 Task: Find connections with filter location Siddipet with filter topic #Interviewingwith filter profile language Potuguese with filter current company Cyber Security Updates with filter school University of Mumbai with filter industry Sports Teams and Clubs with filter service category Life Coaching with filter keywords title Sales Associate
Action: Mouse pressed left at (518, 68)
Screenshot: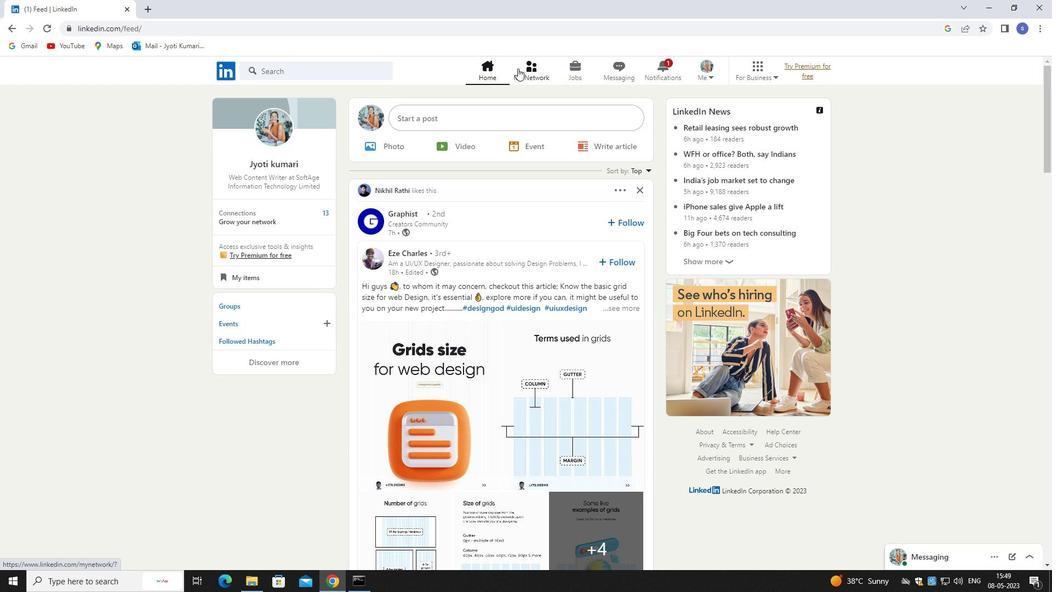 
Action: Mouse pressed left at (518, 68)
Screenshot: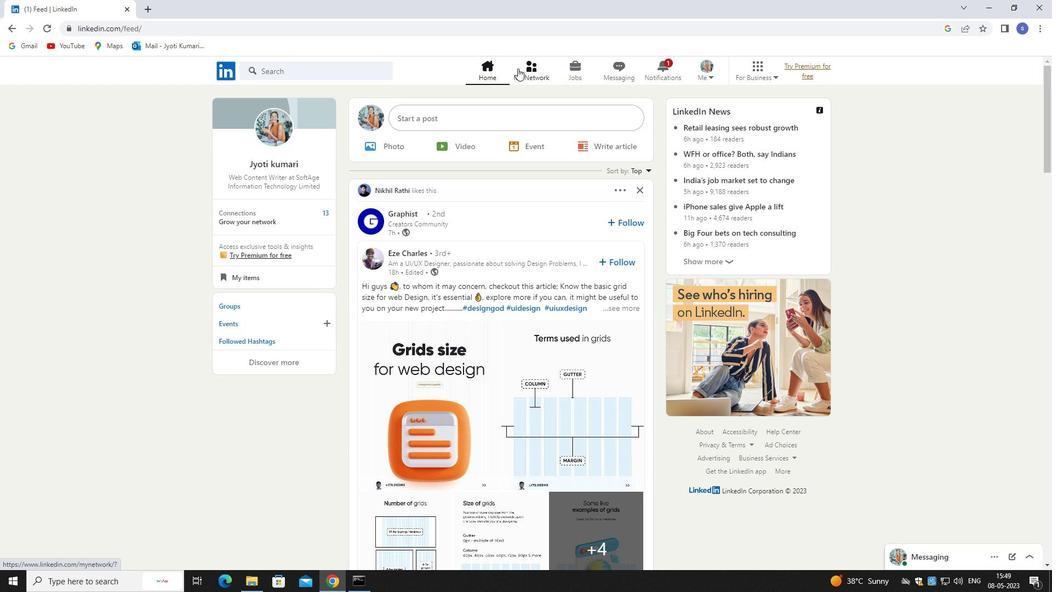 
Action: Mouse moved to (314, 135)
Screenshot: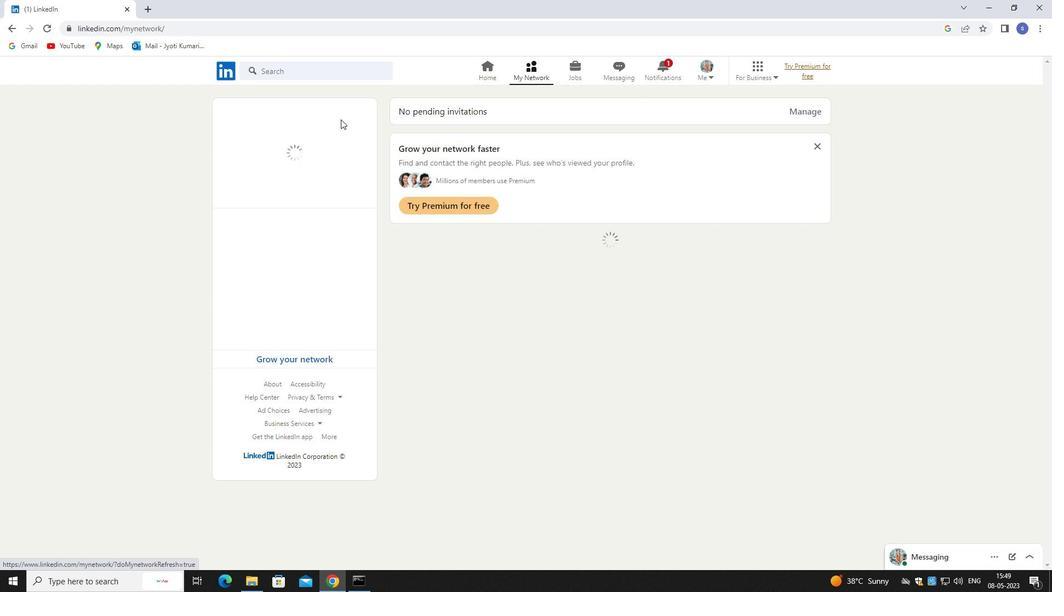 
Action: Mouse pressed left at (314, 135)
Screenshot: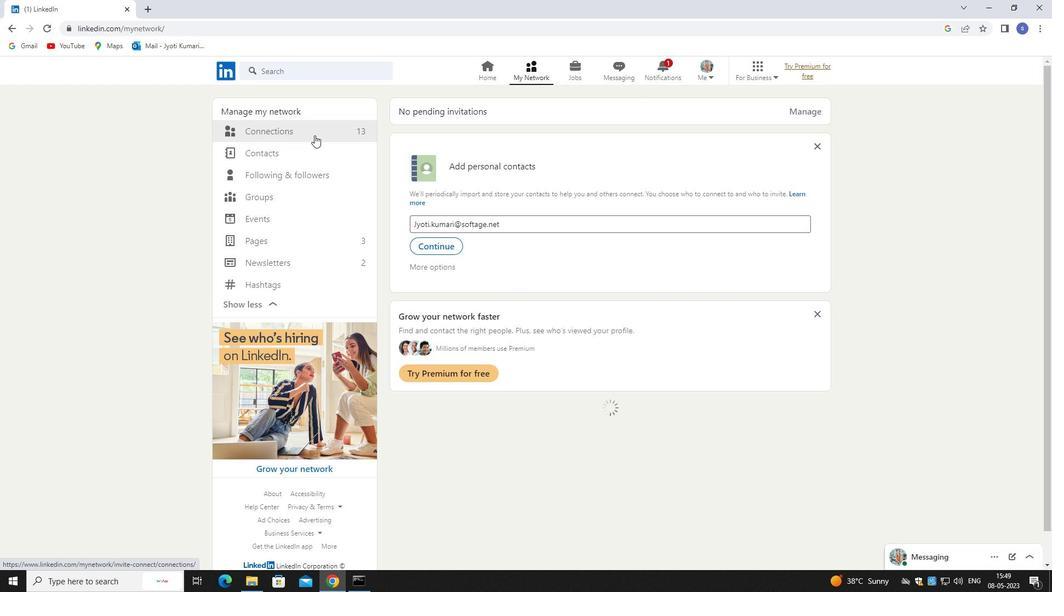 
Action: Mouse pressed left at (314, 135)
Screenshot: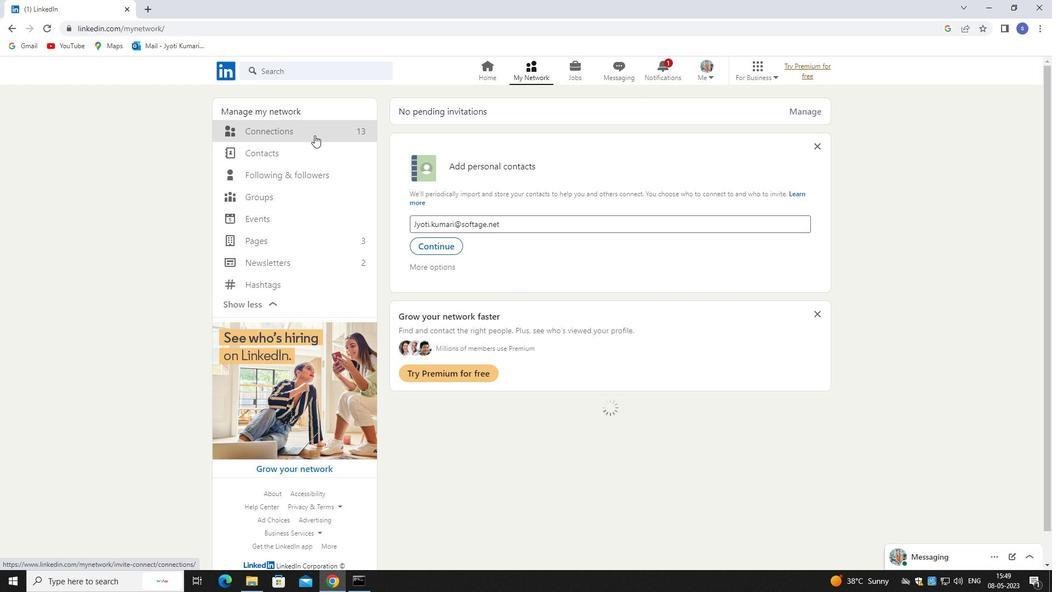
Action: Mouse moved to (596, 128)
Screenshot: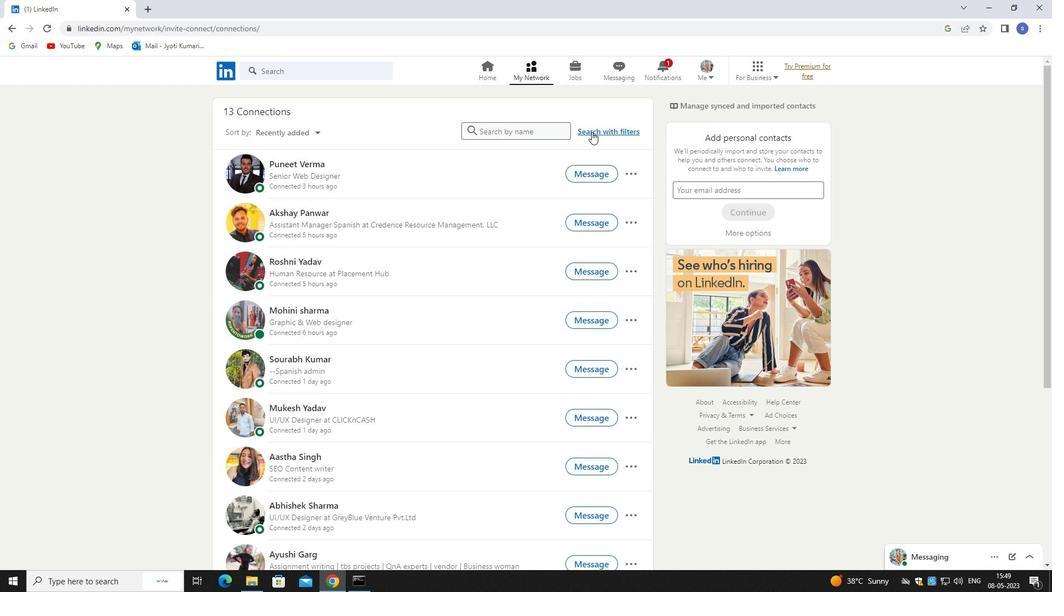 
Action: Mouse pressed left at (596, 128)
Screenshot: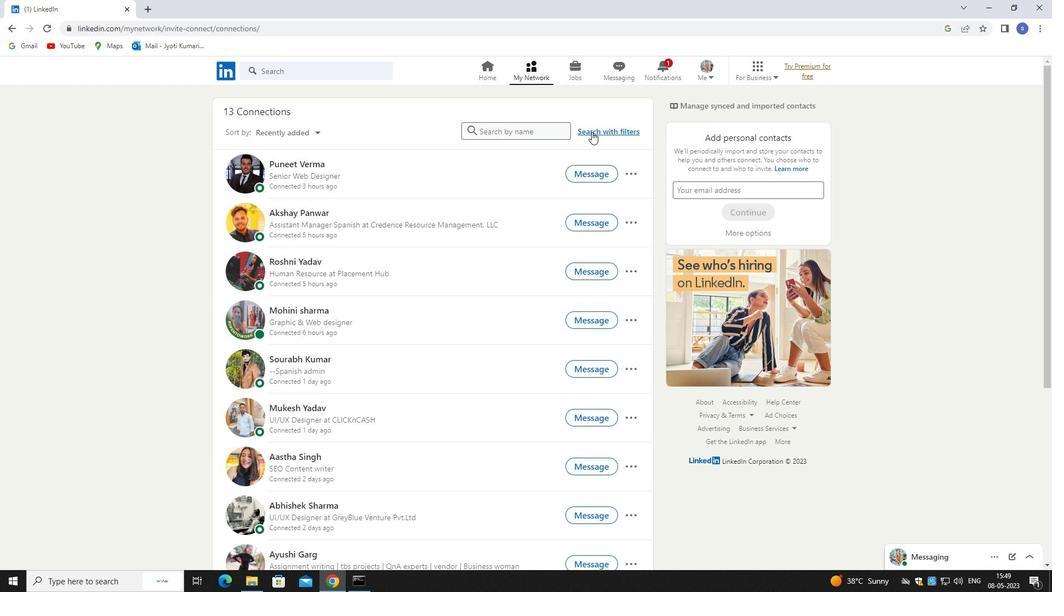 
Action: Mouse moved to (569, 99)
Screenshot: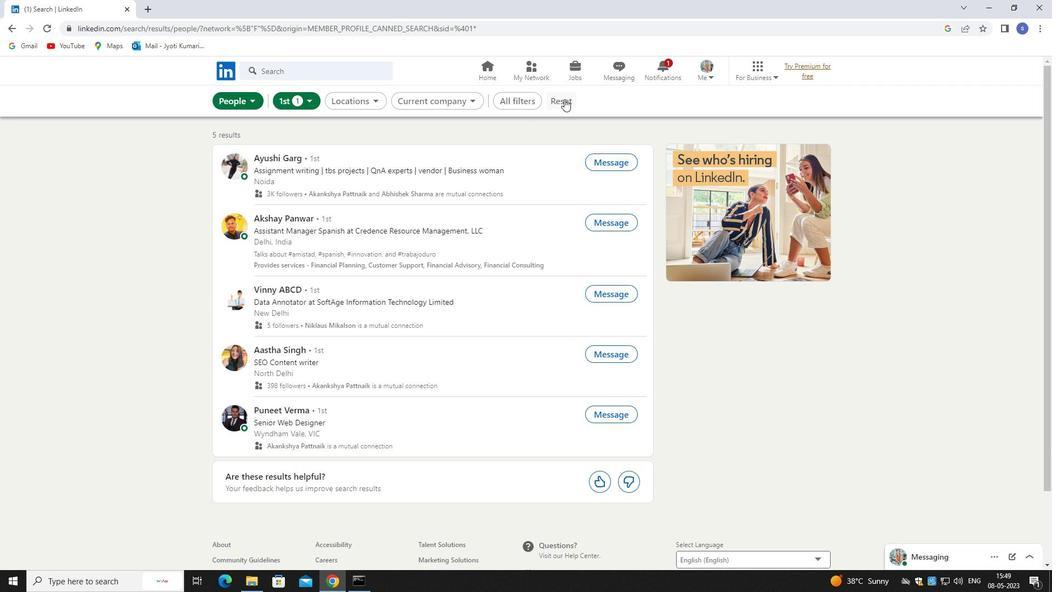 
Action: Mouse pressed left at (569, 99)
Screenshot: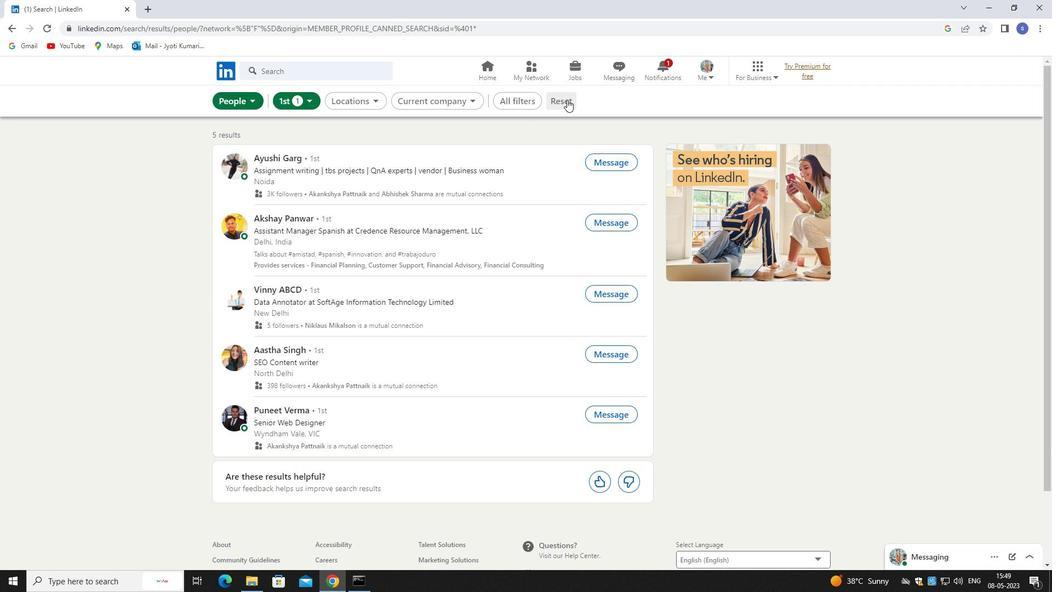 
Action: Mouse moved to (542, 98)
Screenshot: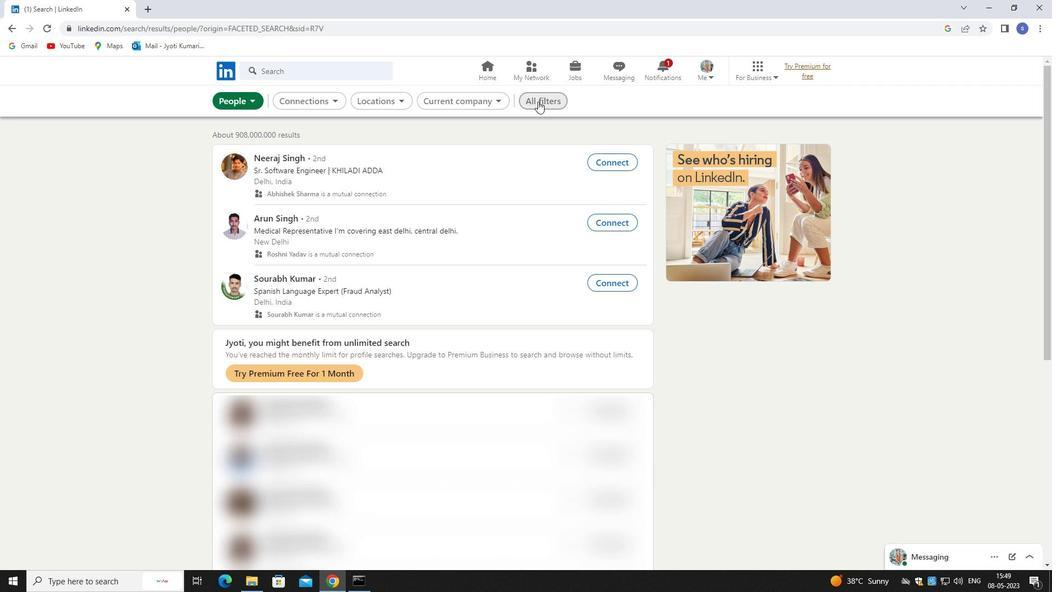 
Action: Mouse pressed left at (542, 98)
Screenshot: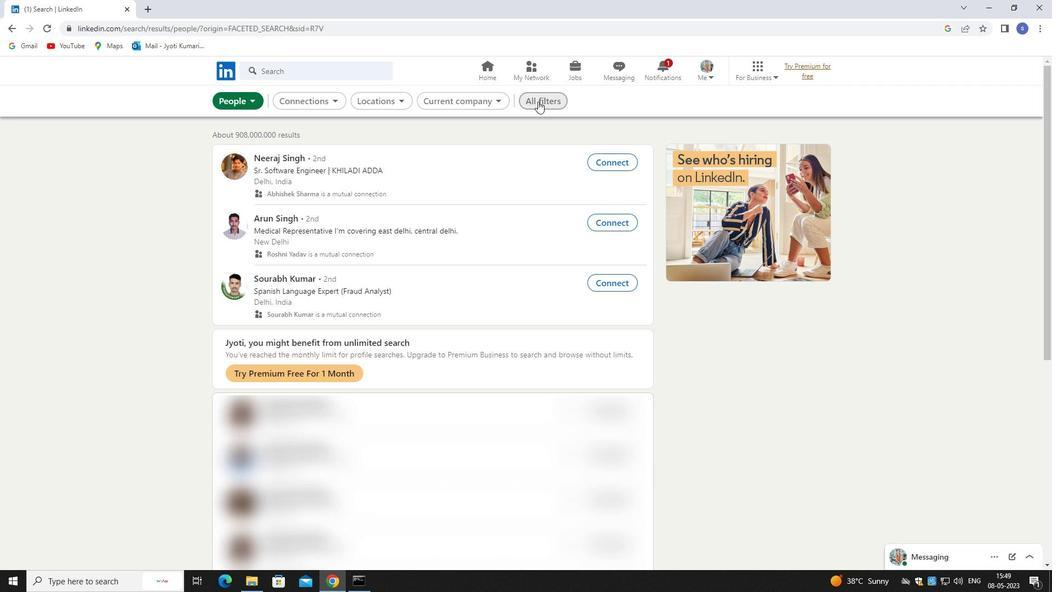 
Action: Mouse moved to (914, 430)
Screenshot: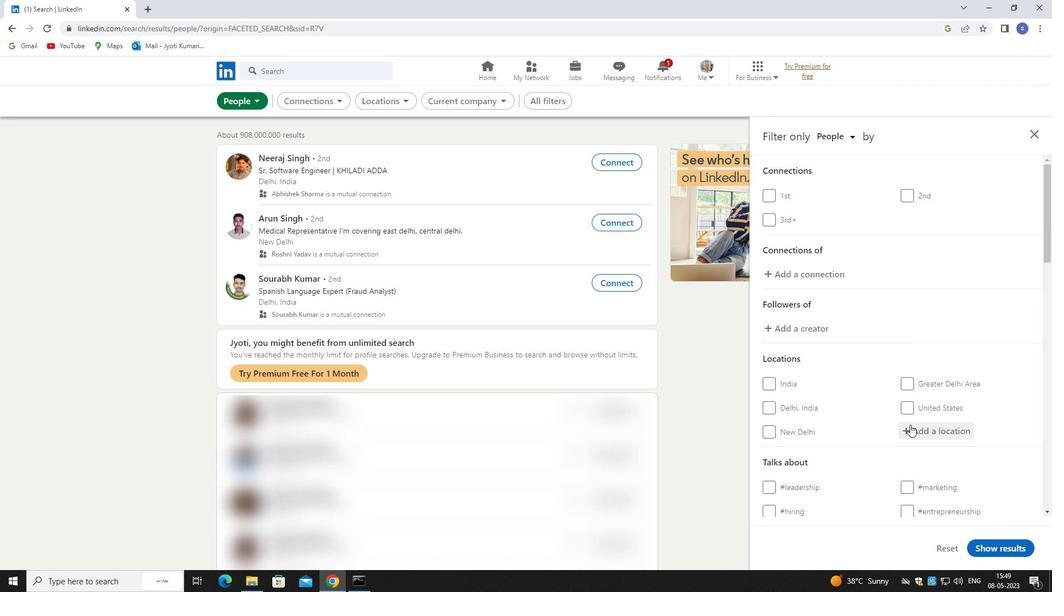 
Action: Mouse pressed left at (914, 430)
Screenshot: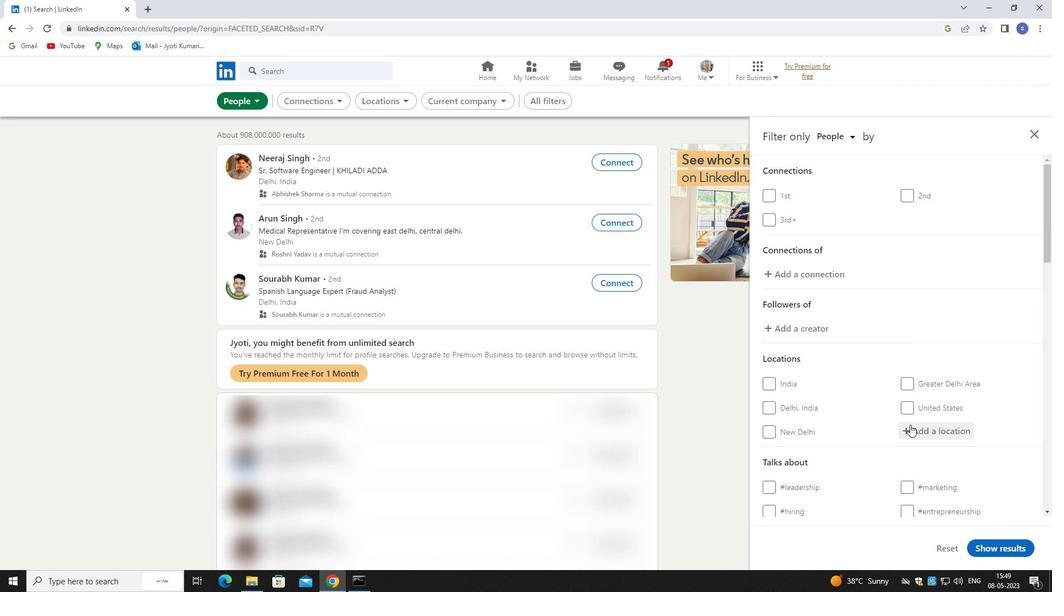 
Action: Mouse moved to (907, 436)
Screenshot: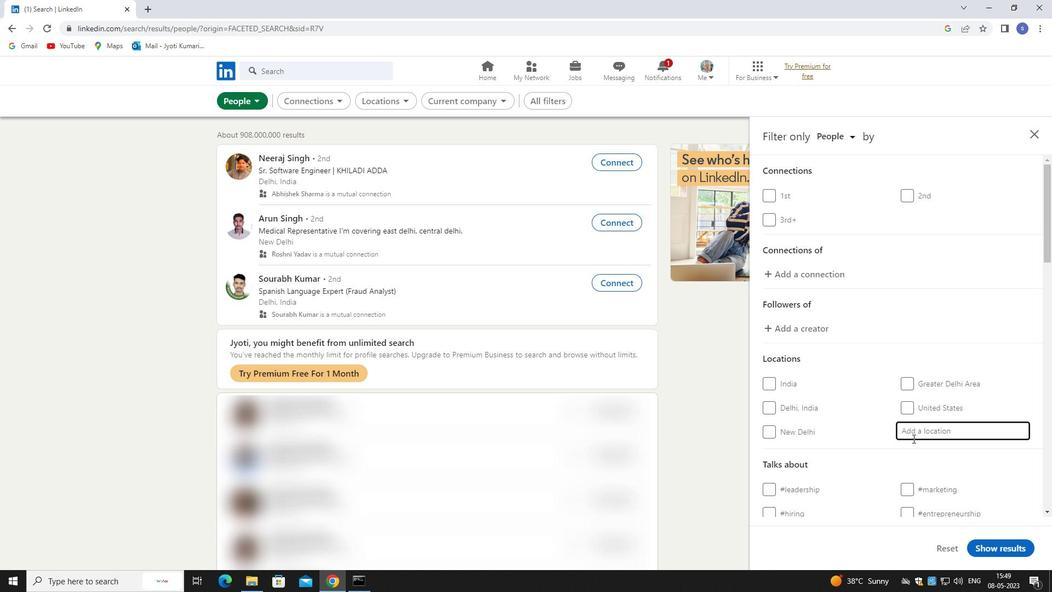 
Action: Key pressed siddi
Screenshot: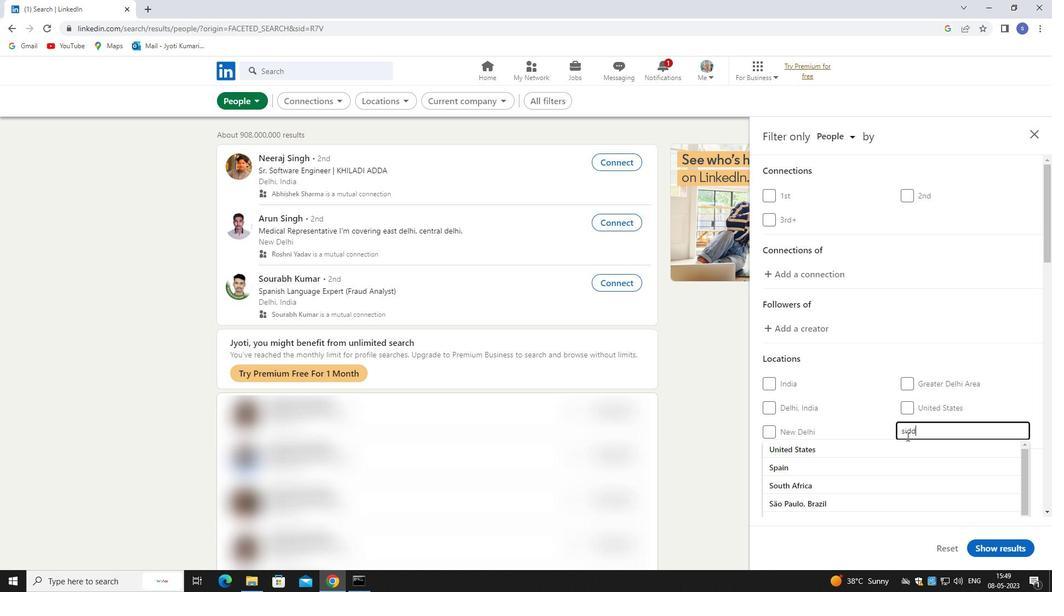 
Action: Mouse moved to (904, 455)
Screenshot: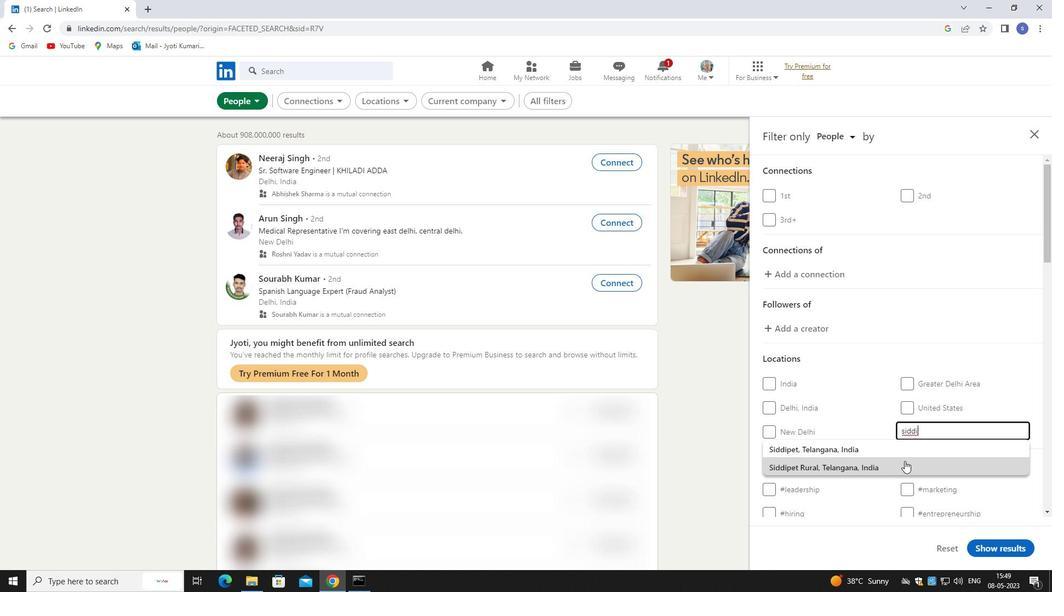 
Action: Mouse pressed left at (904, 455)
Screenshot: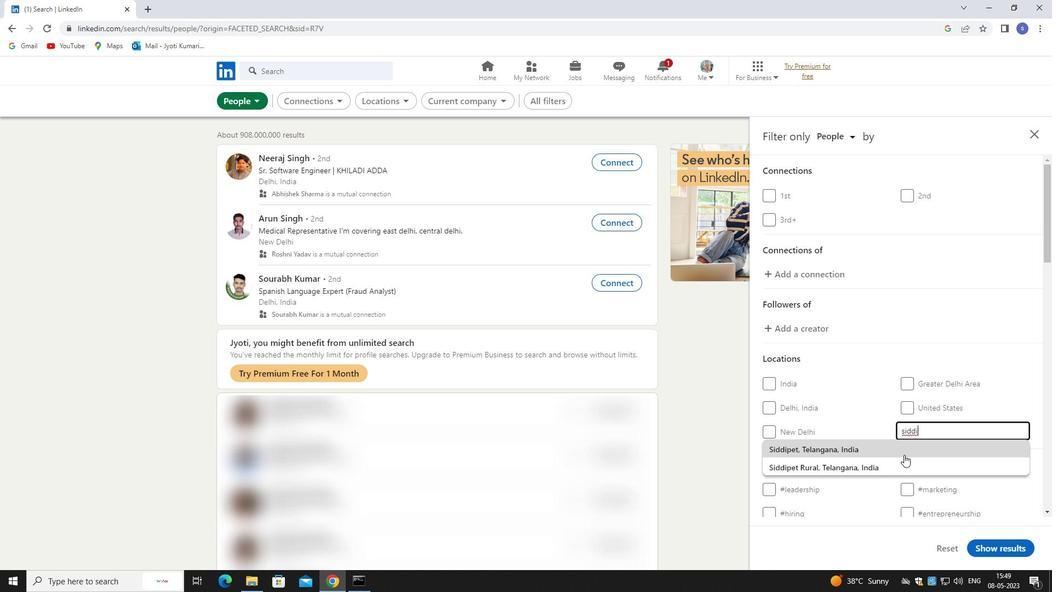 
Action: Mouse moved to (888, 485)
Screenshot: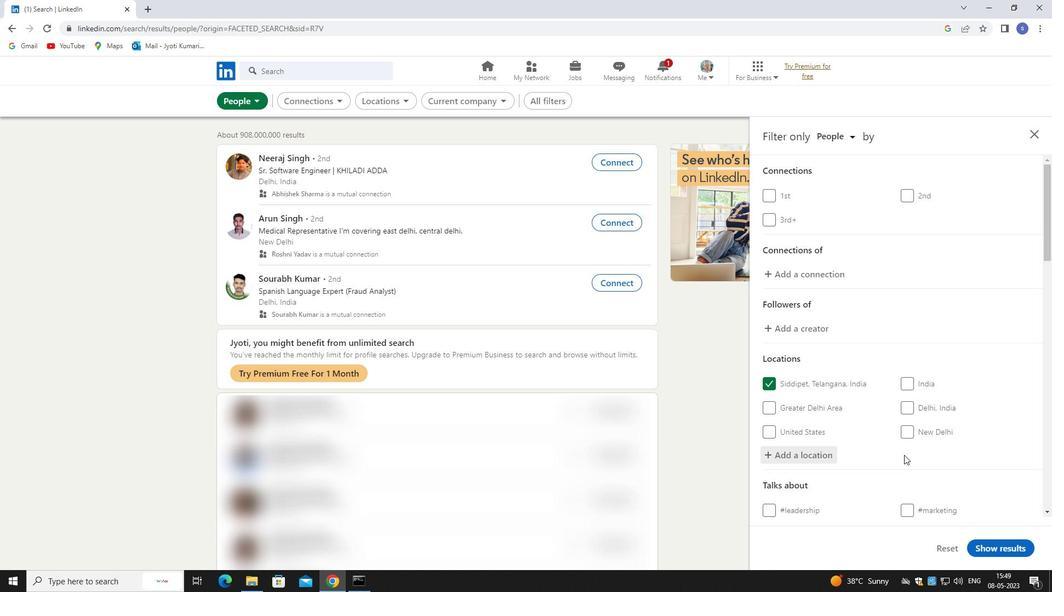 
Action: Mouse scrolled (888, 485) with delta (0, 0)
Screenshot: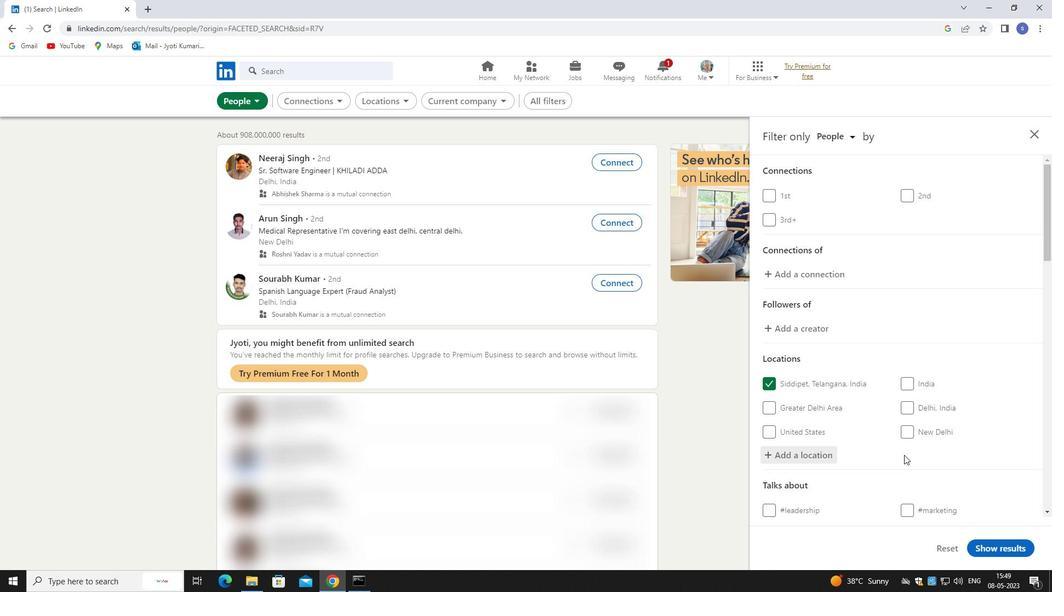 
Action: Mouse moved to (893, 496)
Screenshot: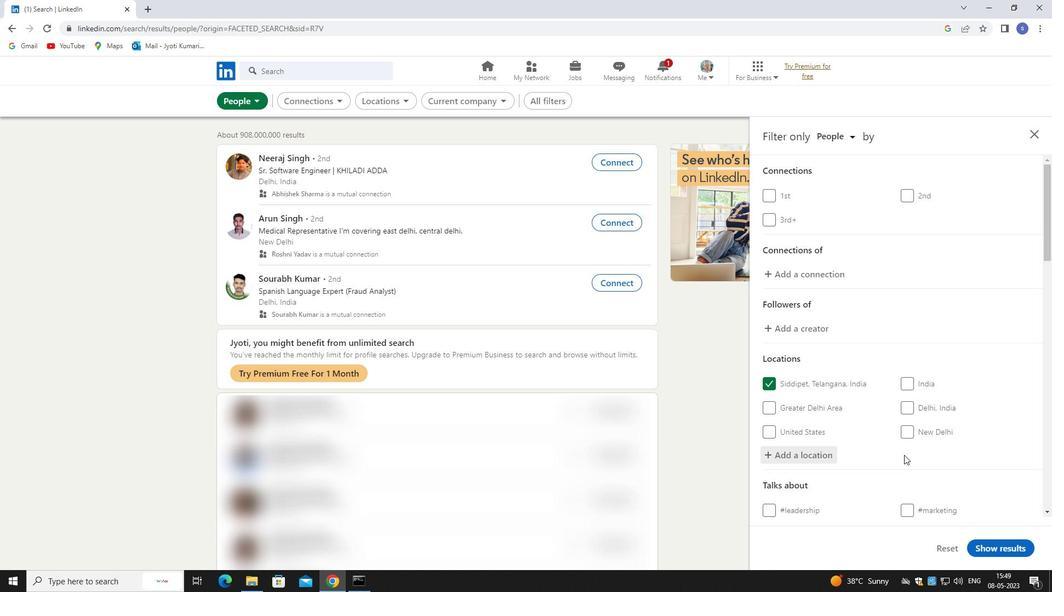 
Action: Mouse scrolled (893, 495) with delta (0, 0)
Screenshot: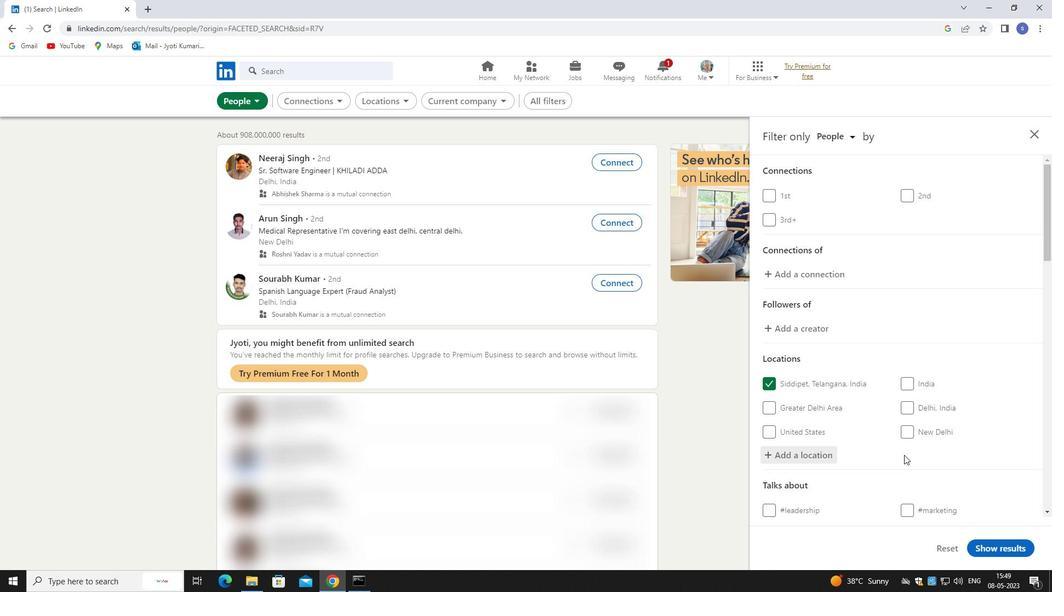 
Action: Mouse moved to (893, 502)
Screenshot: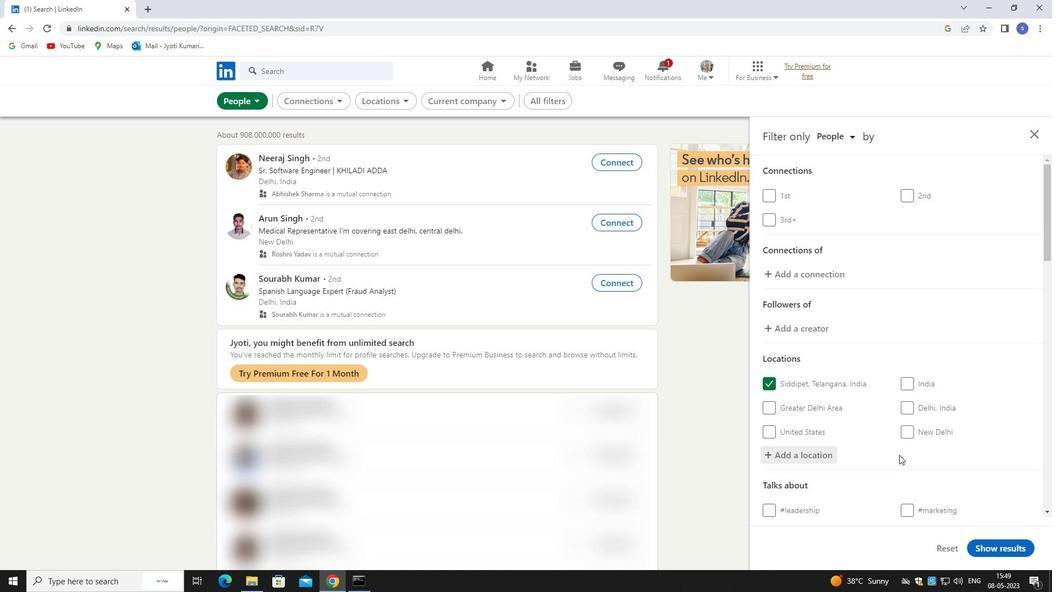 
Action: Mouse scrolled (893, 501) with delta (0, 0)
Screenshot: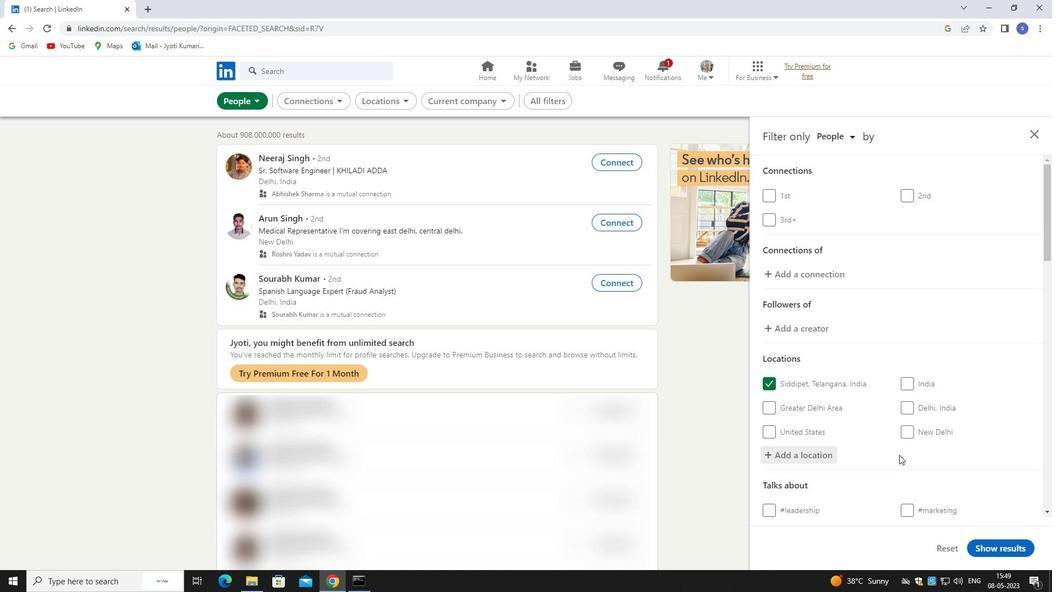 
Action: Mouse moved to (932, 394)
Screenshot: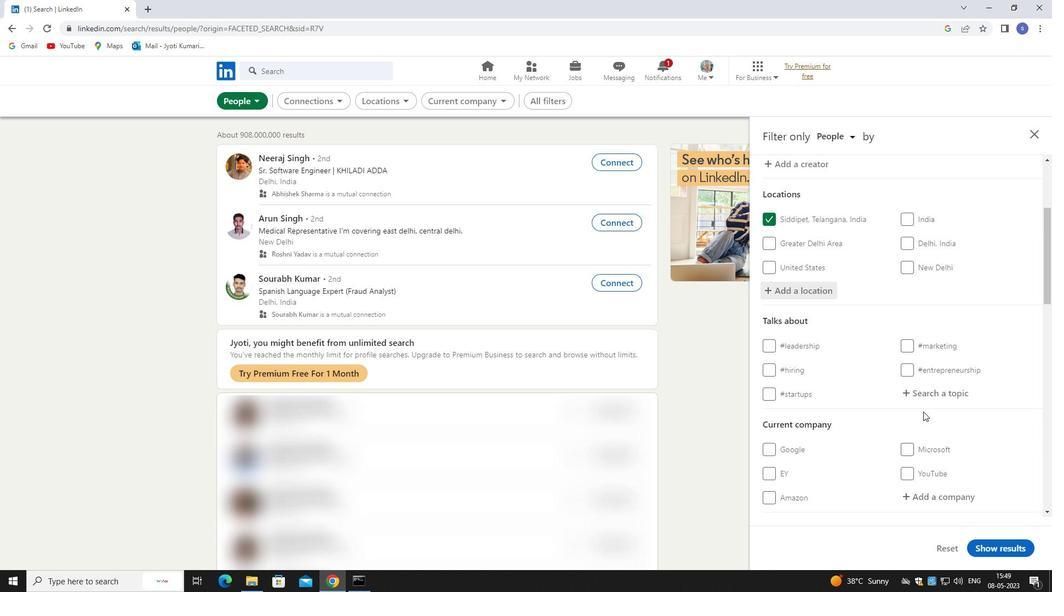 
Action: Mouse pressed left at (932, 394)
Screenshot: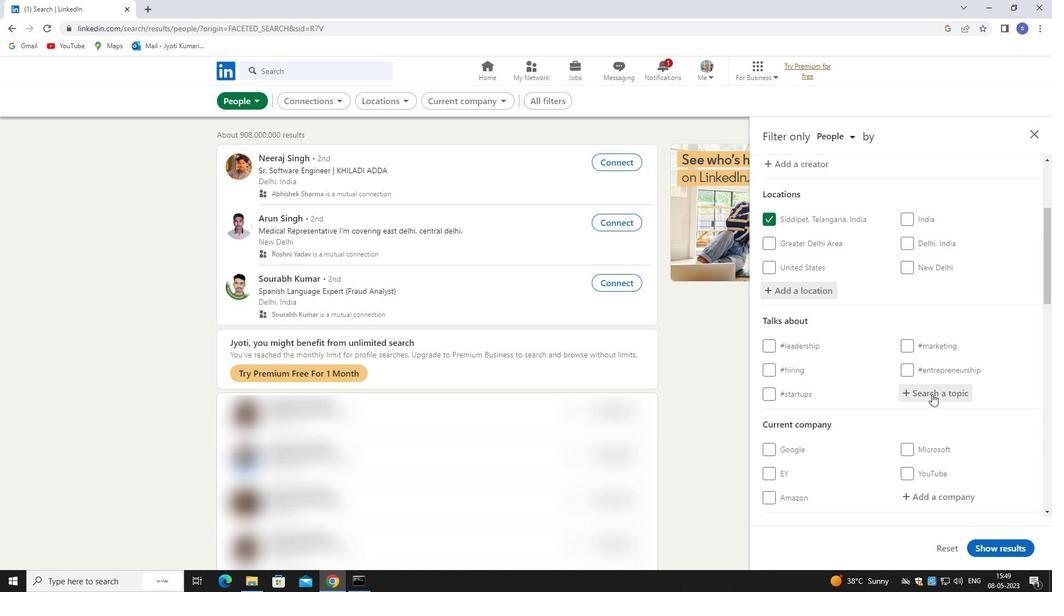 
Action: Mouse moved to (932, 393)
Screenshot: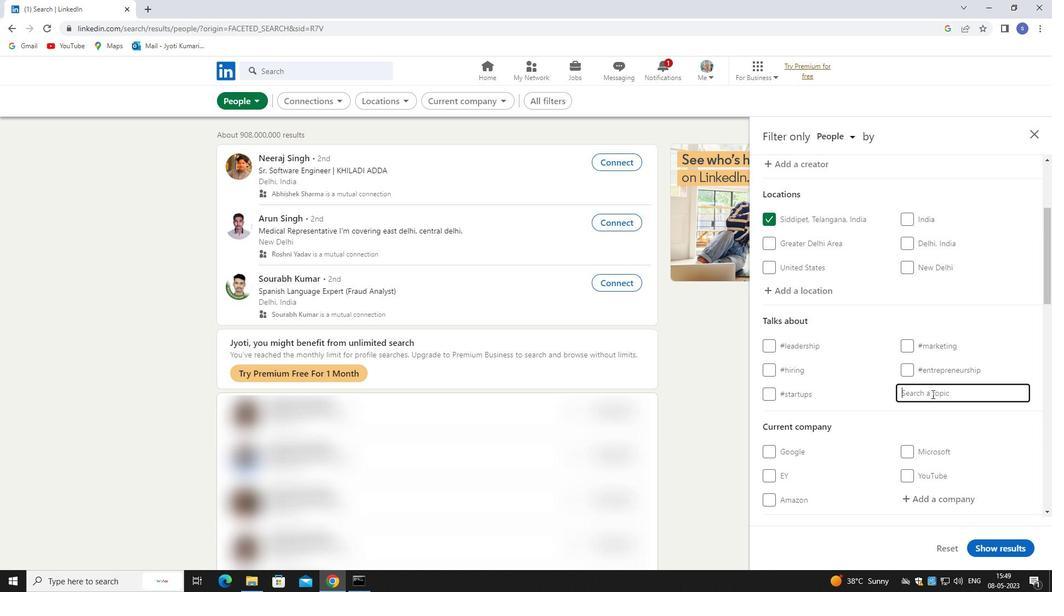 
Action: Key pressed intervie
Screenshot: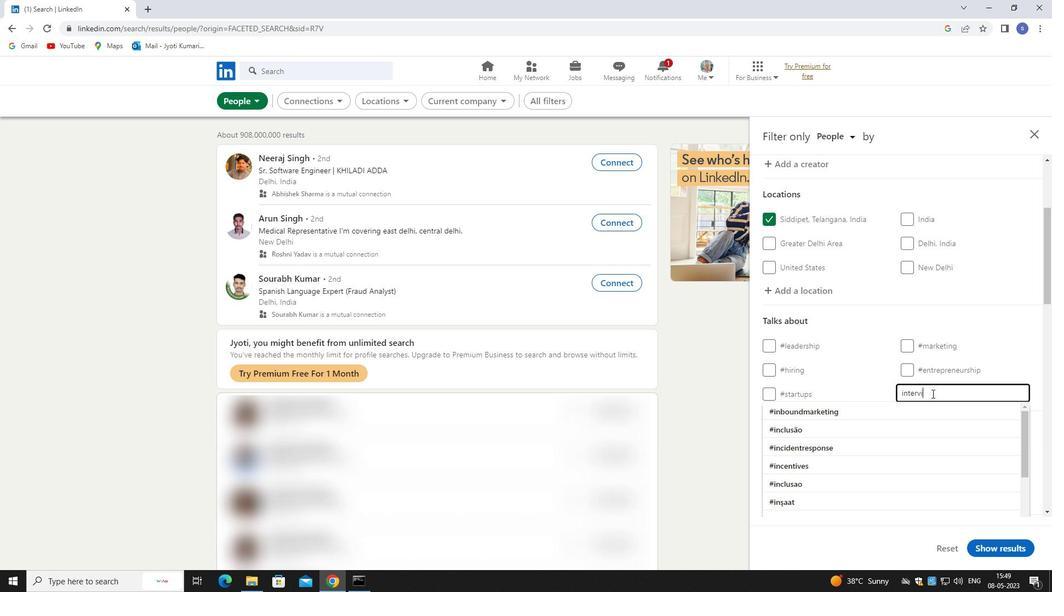 
Action: Mouse moved to (945, 412)
Screenshot: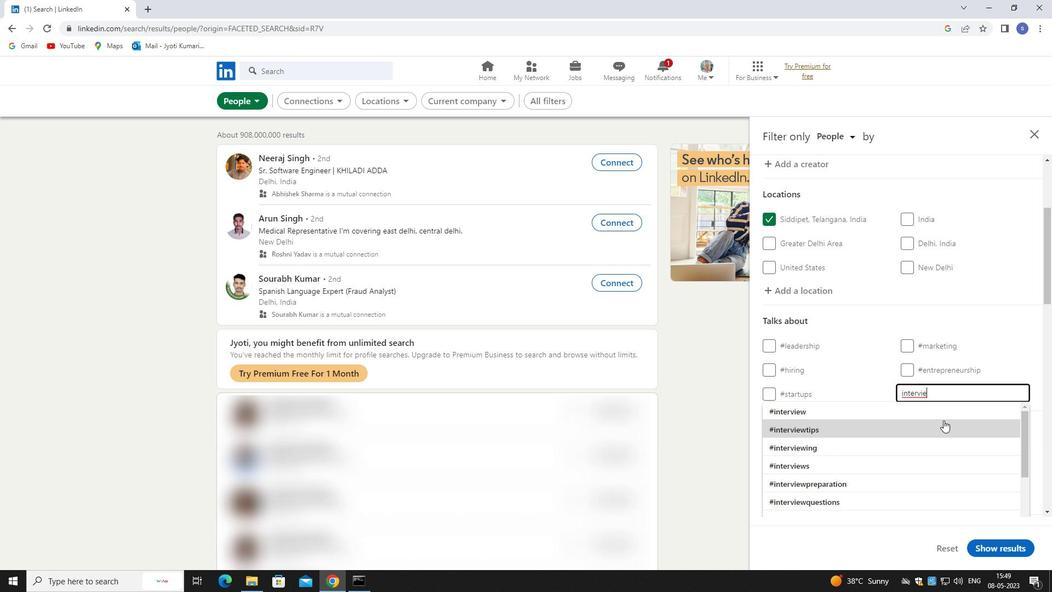 
Action: Mouse pressed left at (945, 412)
Screenshot: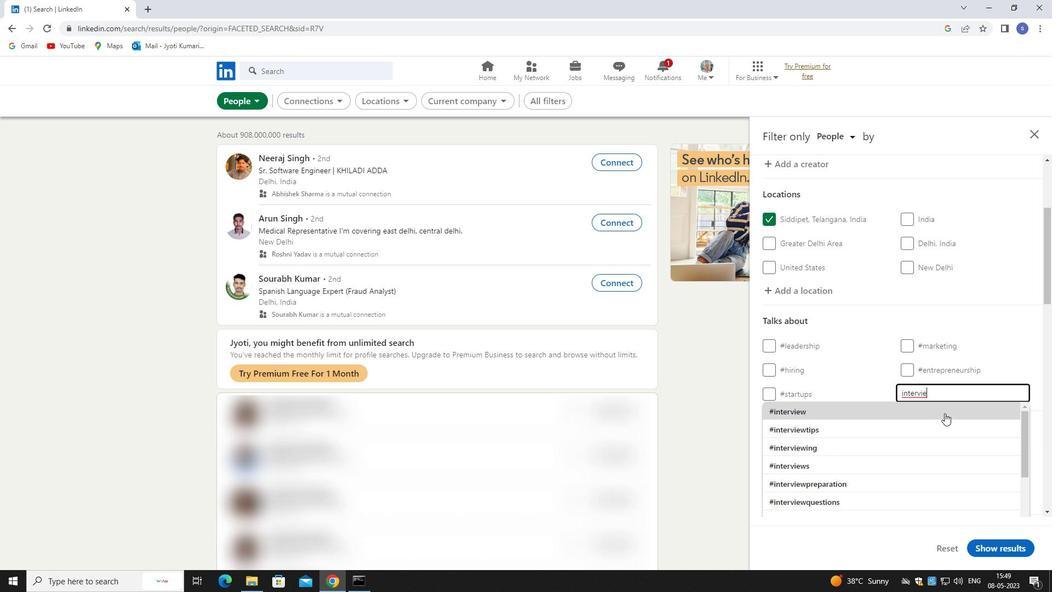 
Action: Mouse moved to (942, 411)
Screenshot: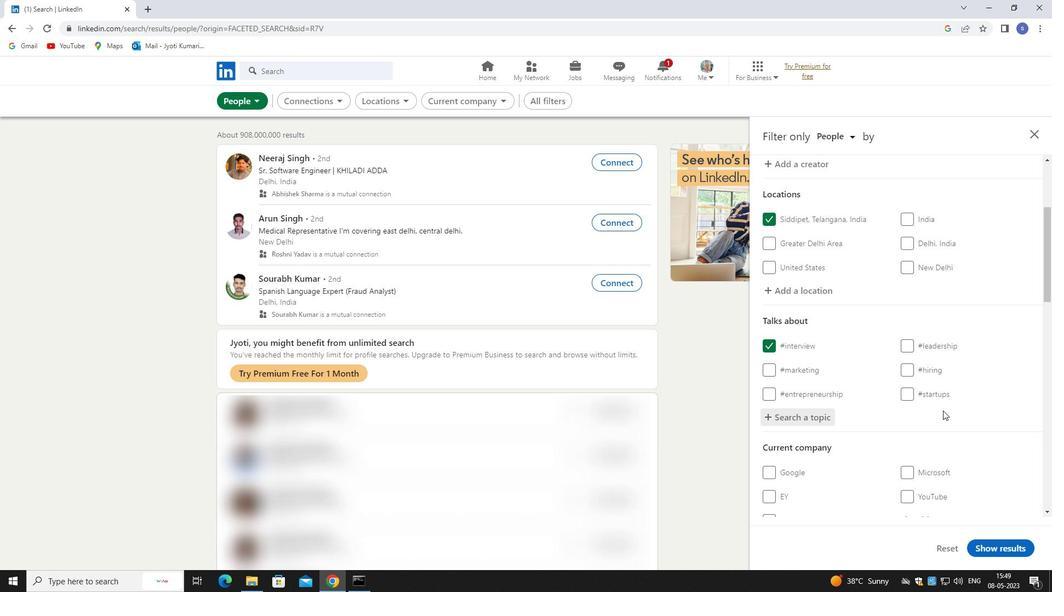 
Action: Mouse scrolled (942, 411) with delta (0, 0)
Screenshot: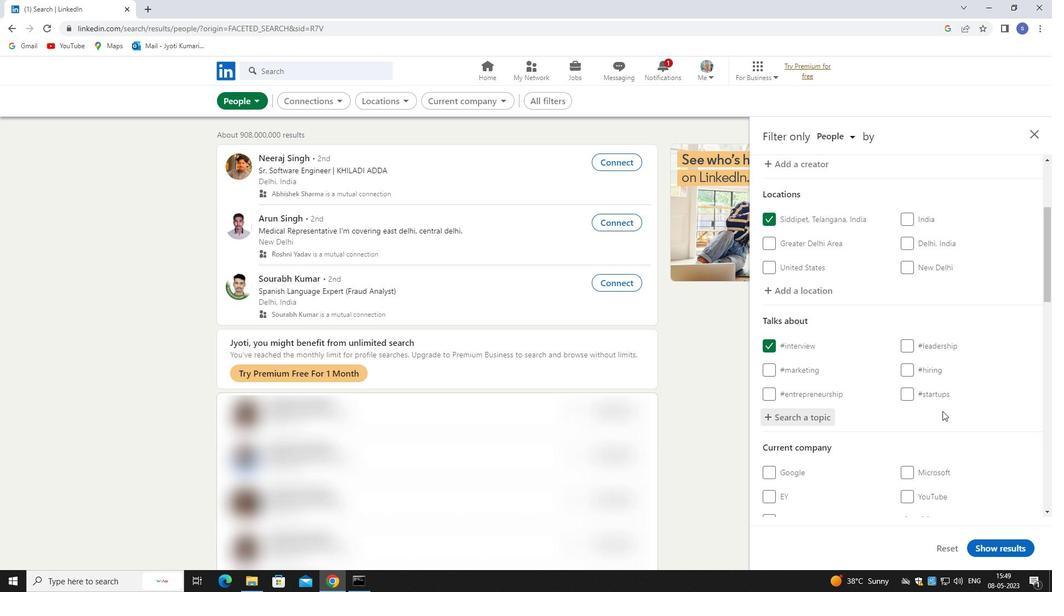 
Action: Mouse moved to (942, 413)
Screenshot: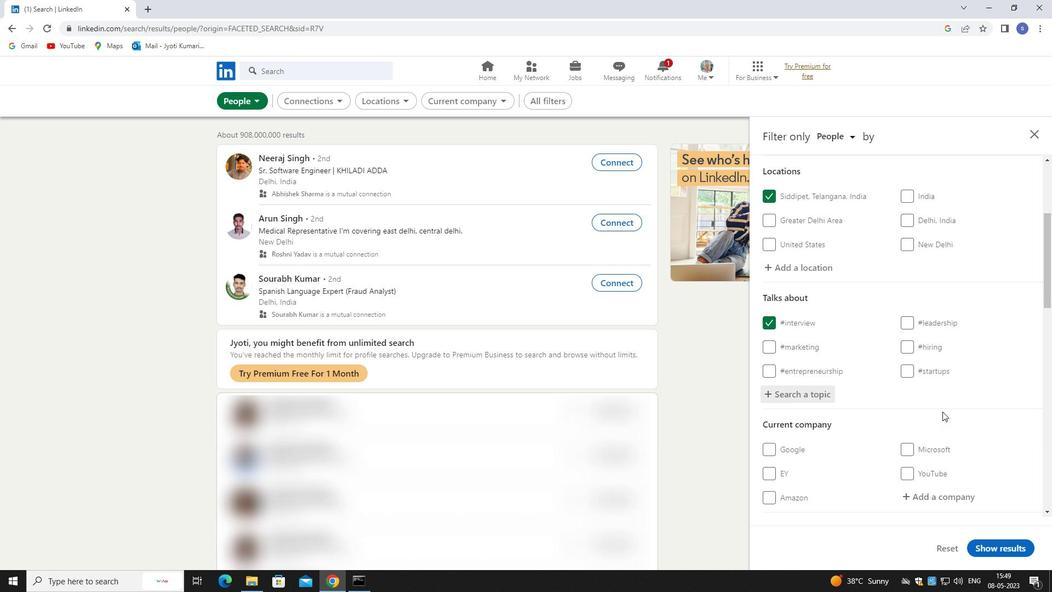 
Action: Mouse scrolled (942, 413) with delta (0, 0)
Screenshot: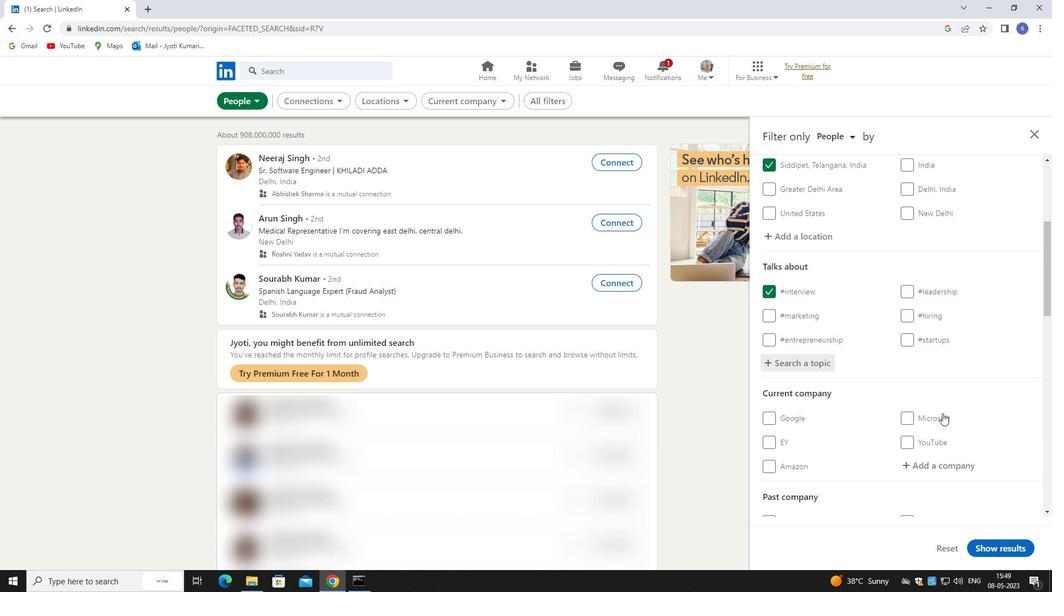 
Action: Mouse moved to (942, 413)
Screenshot: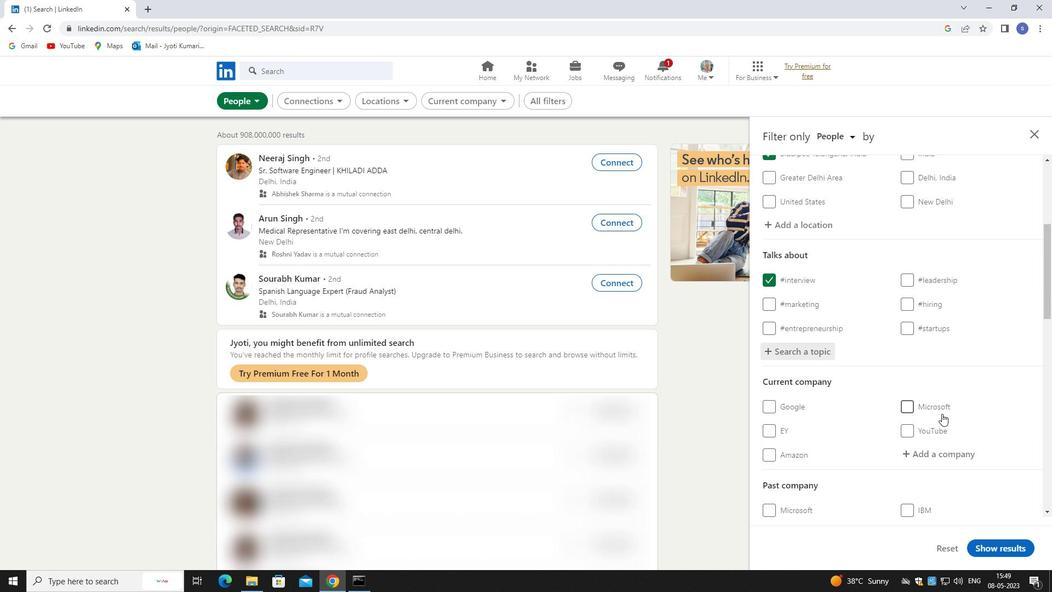 
Action: Mouse scrolled (942, 413) with delta (0, 0)
Screenshot: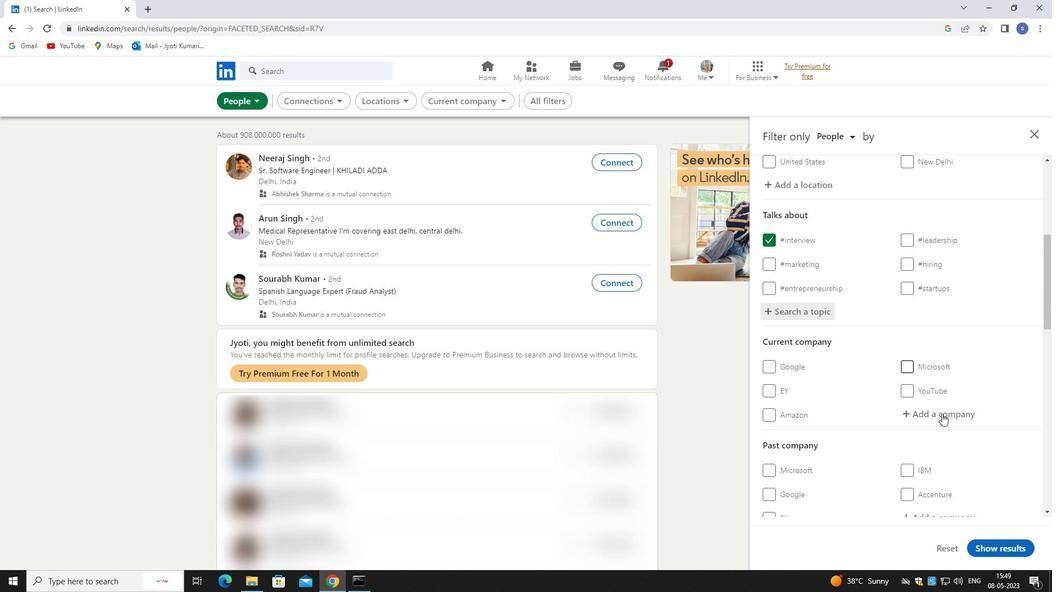 
Action: Mouse moved to (944, 360)
Screenshot: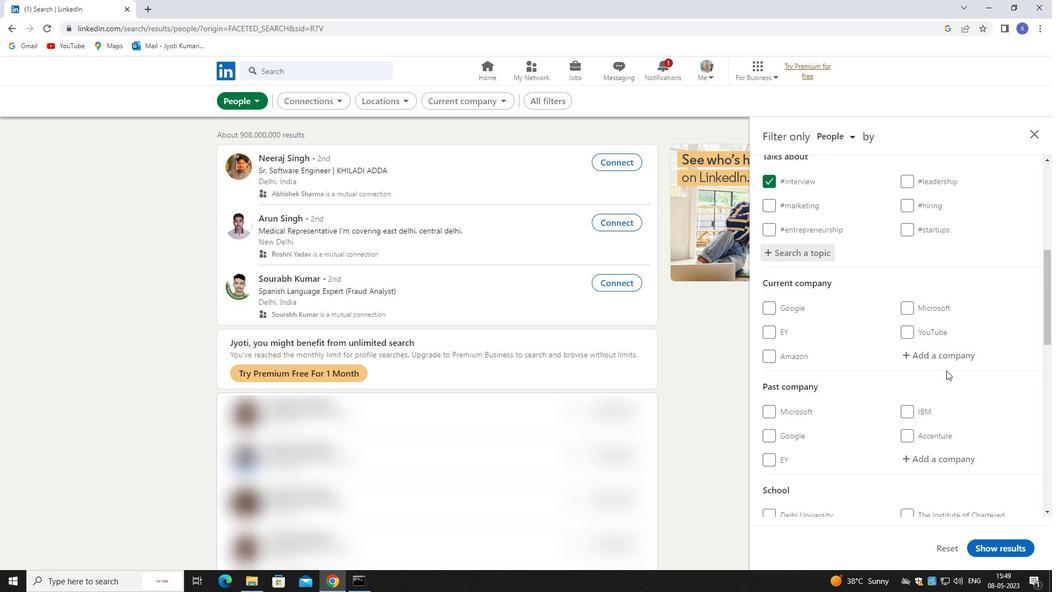 
Action: Mouse pressed left at (944, 360)
Screenshot: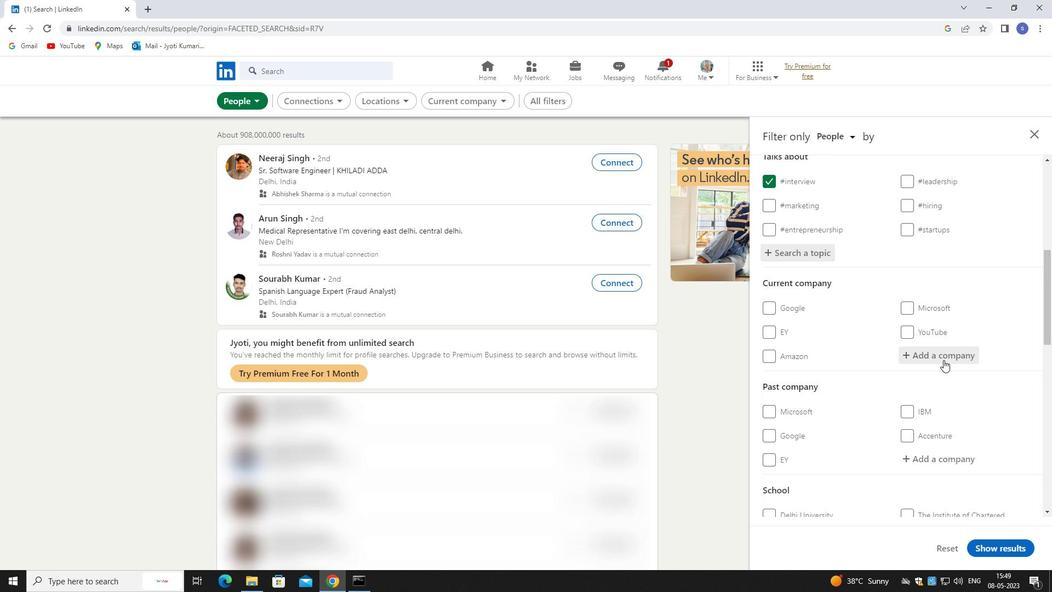 
Action: Mouse moved to (942, 360)
Screenshot: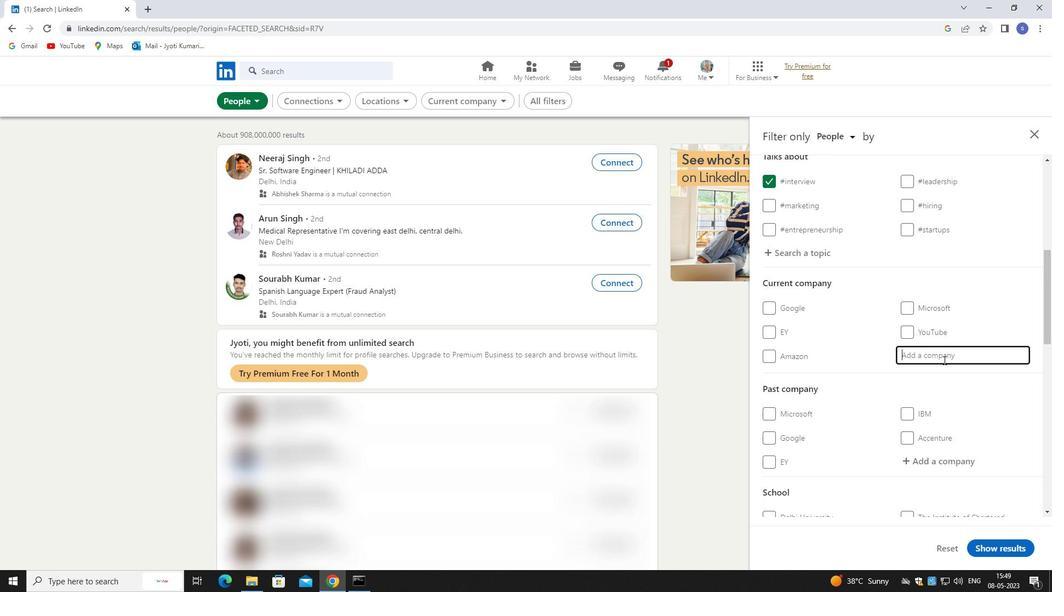 
Action: Key pressed cyber
Screenshot: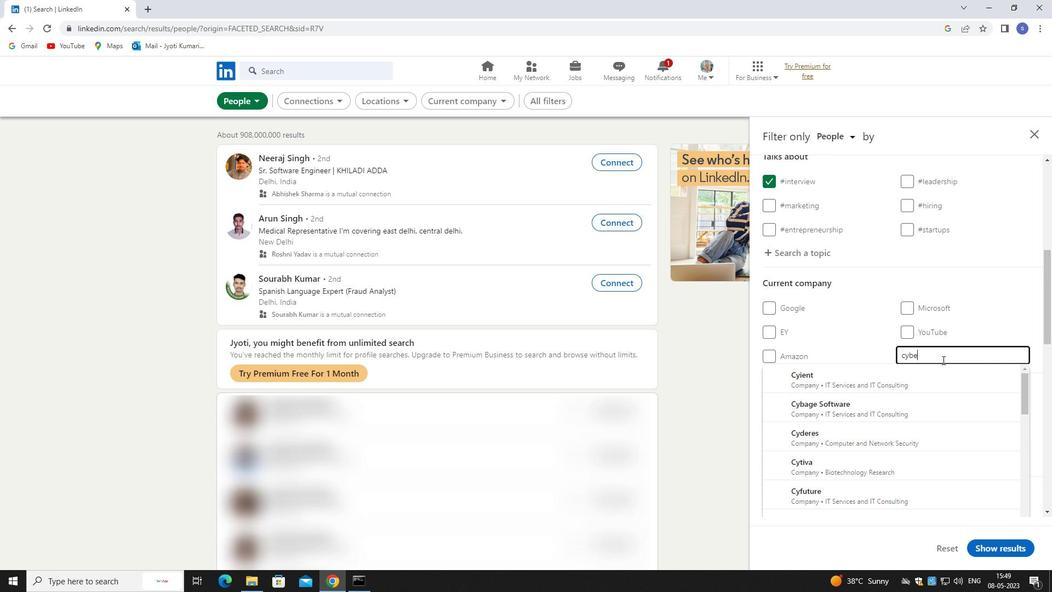 
Action: Mouse moved to (895, 432)
Screenshot: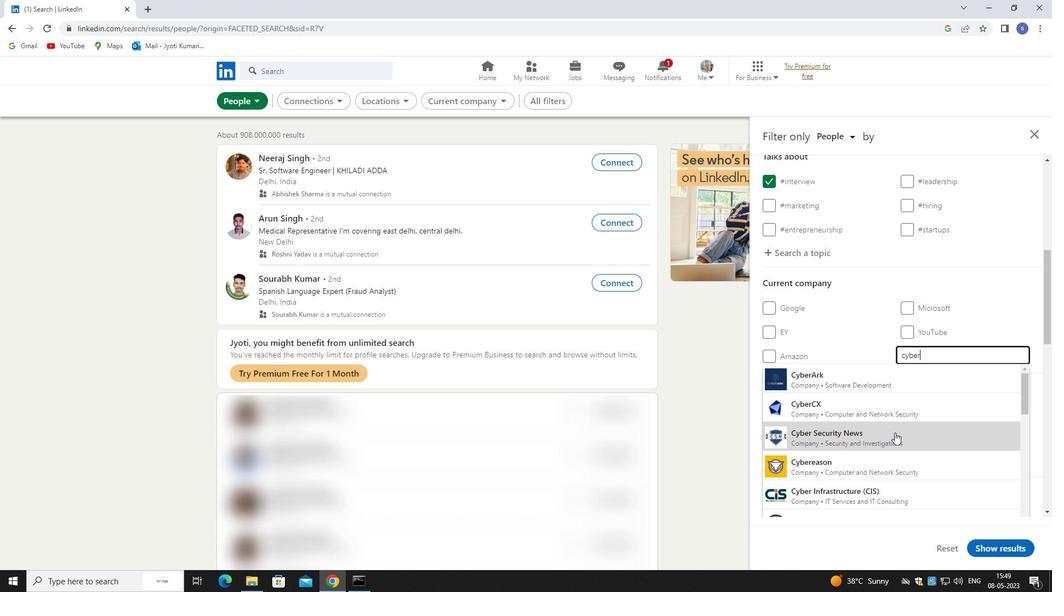 
Action: Mouse pressed left at (895, 432)
Screenshot: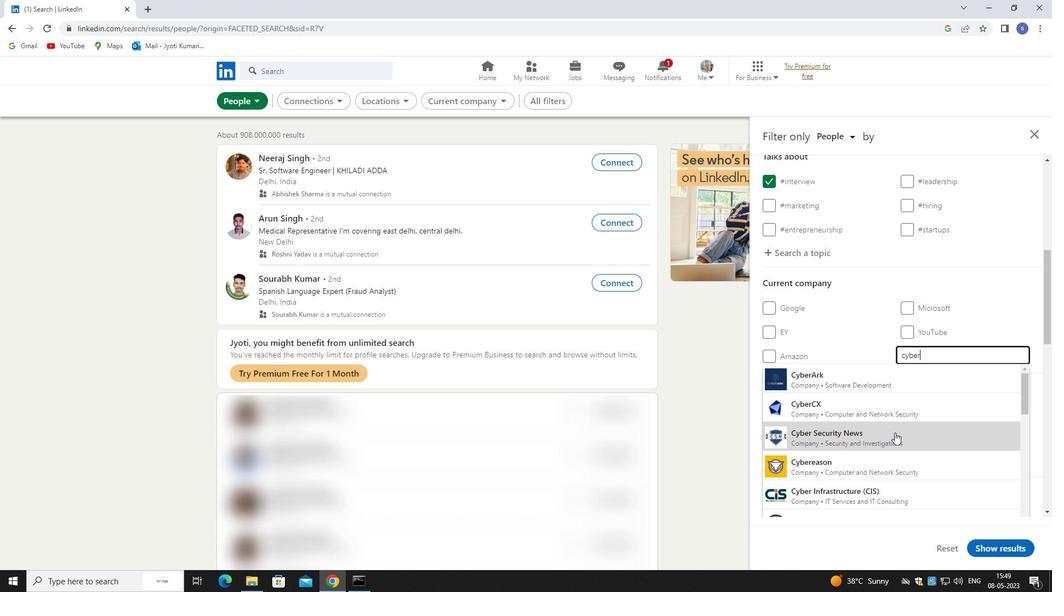 
Action: Mouse moved to (896, 431)
Screenshot: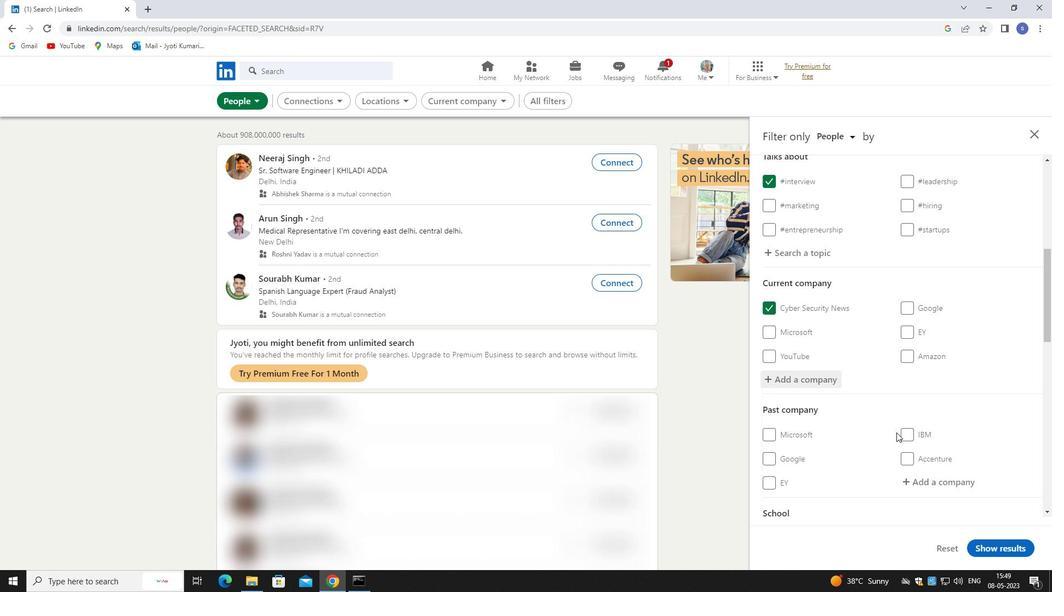 
Action: Mouse scrolled (896, 431) with delta (0, 0)
Screenshot: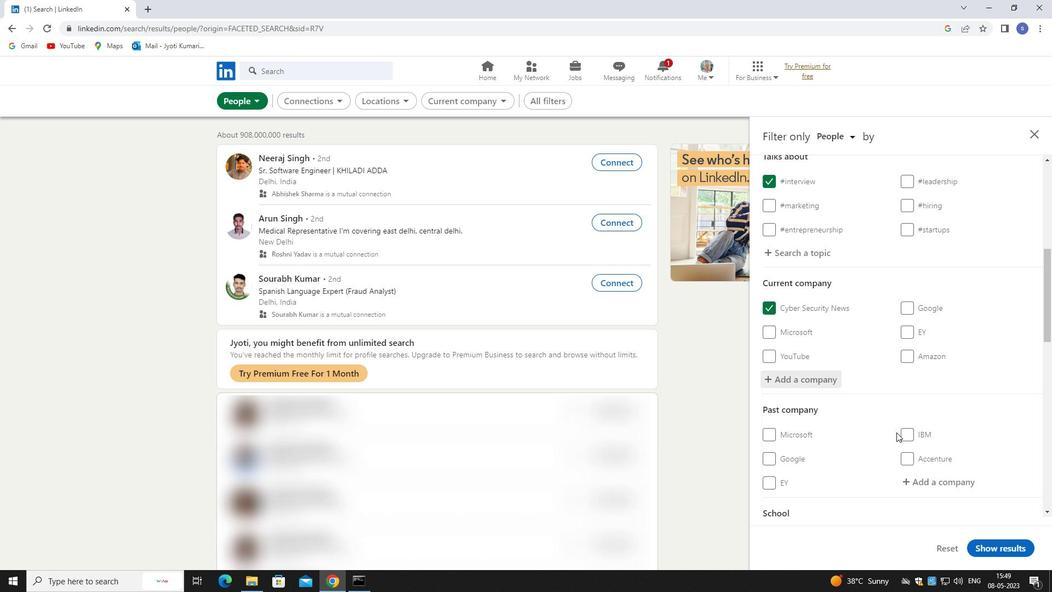 
Action: Mouse scrolled (896, 431) with delta (0, 0)
Screenshot: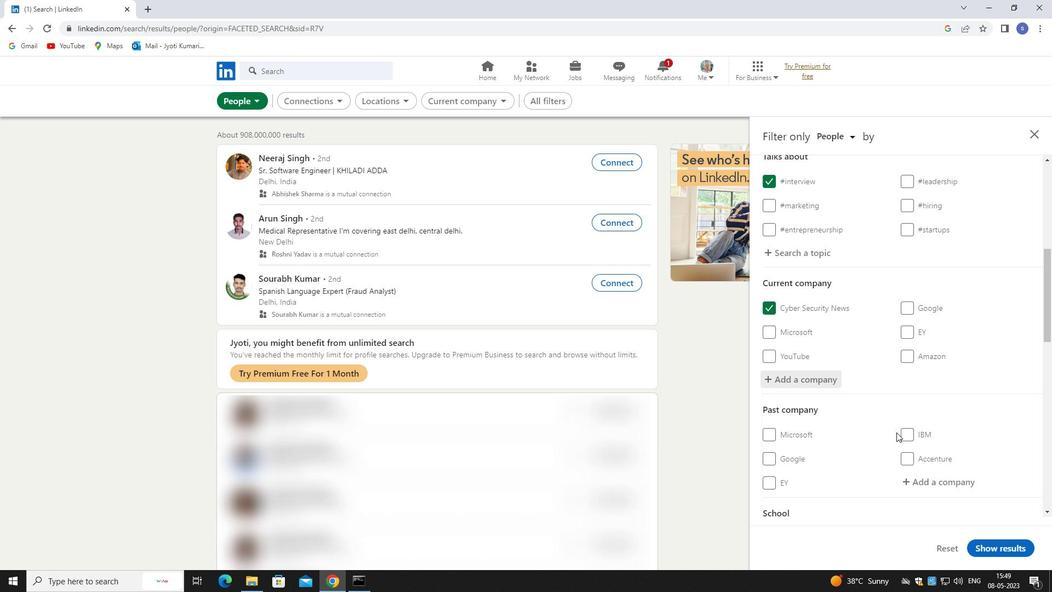 
Action: Mouse scrolled (896, 431) with delta (0, 0)
Screenshot: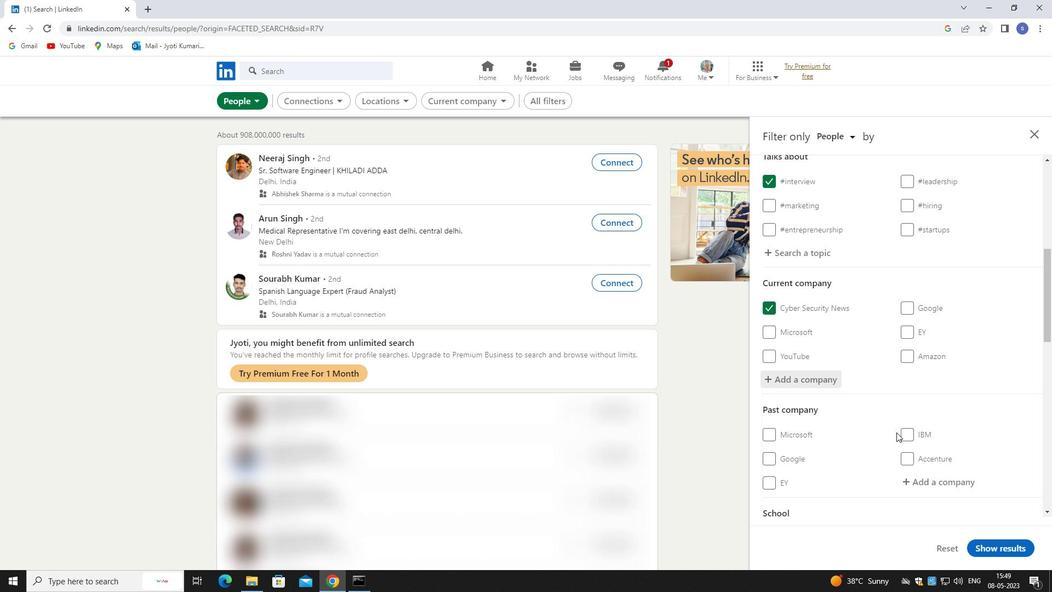 
Action: Mouse scrolled (896, 431) with delta (0, 0)
Screenshot: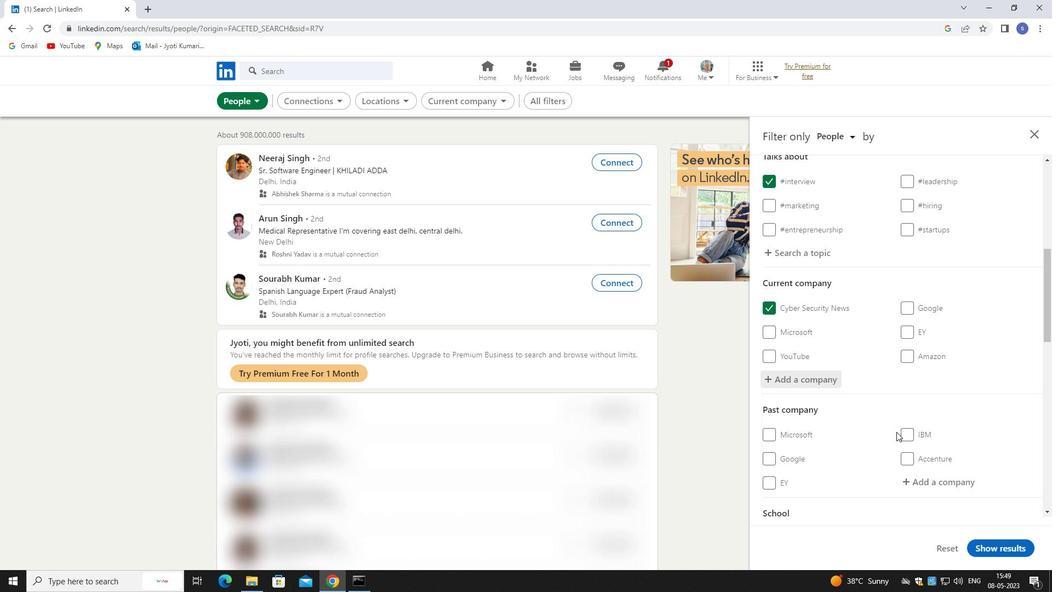 
Action: Mouse moved to (937, 385)
Screenshot: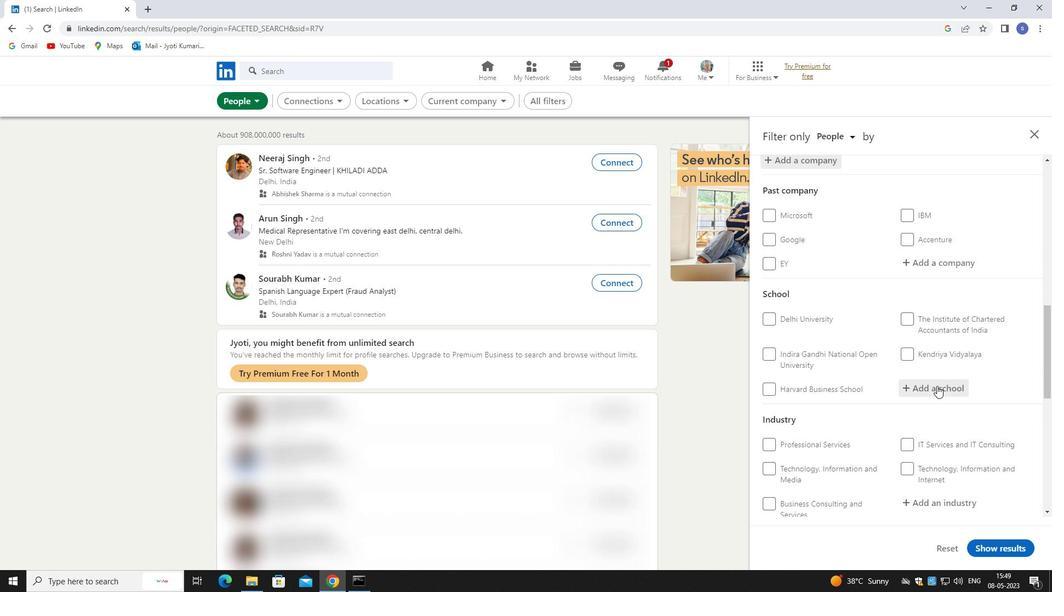
Action: Mouse pressed left at (937, 385)
Screenshot: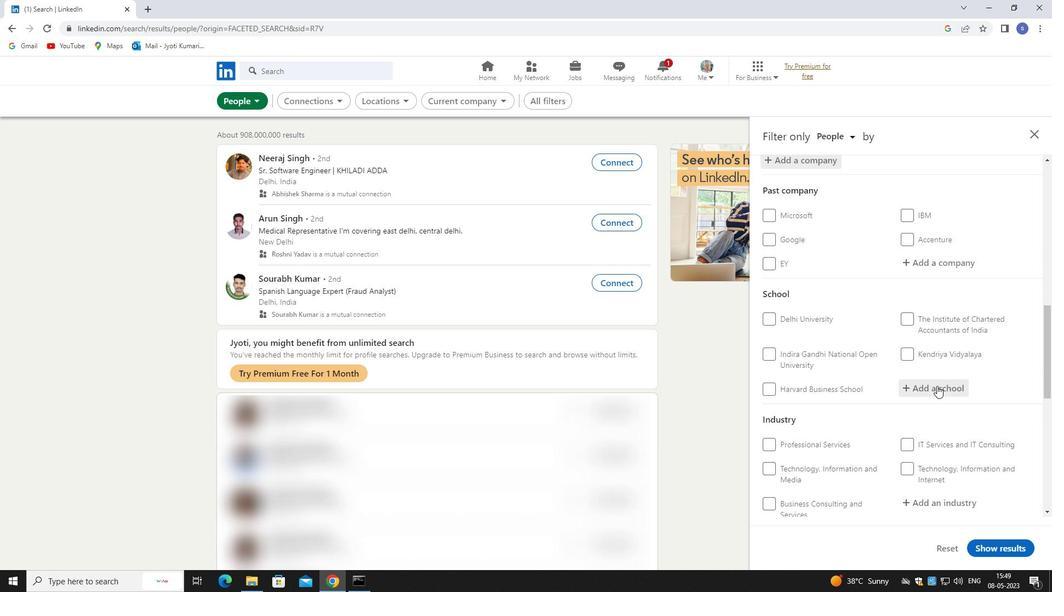 
Action: Key pressed university
Screenshot: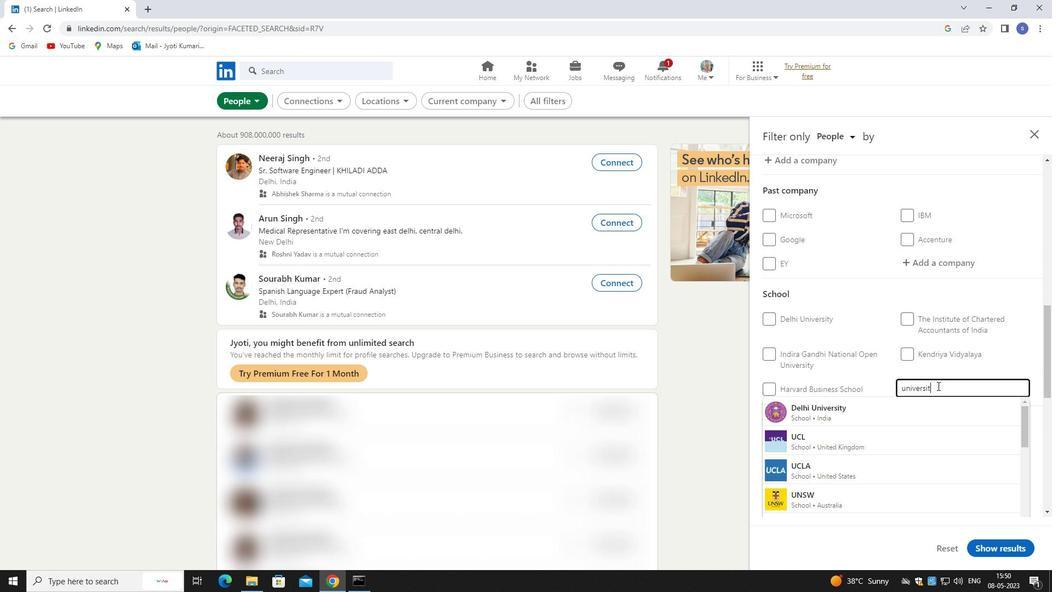 
Action: Mouse moved to (934, 492)
Screenshot: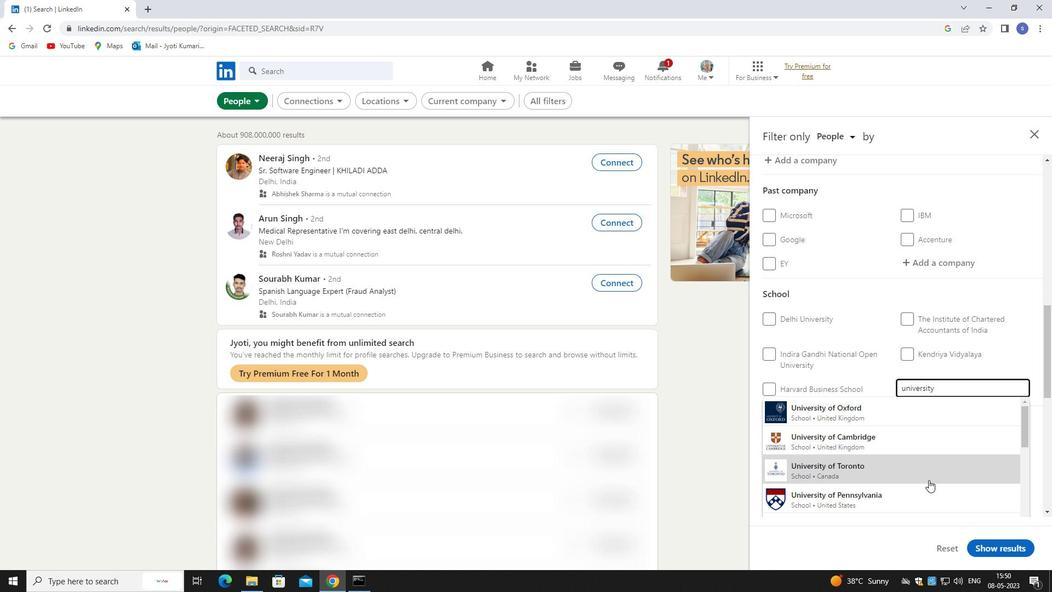 
Action: Key pressed <Key.space>of<Key.space>mumb
Screenshot: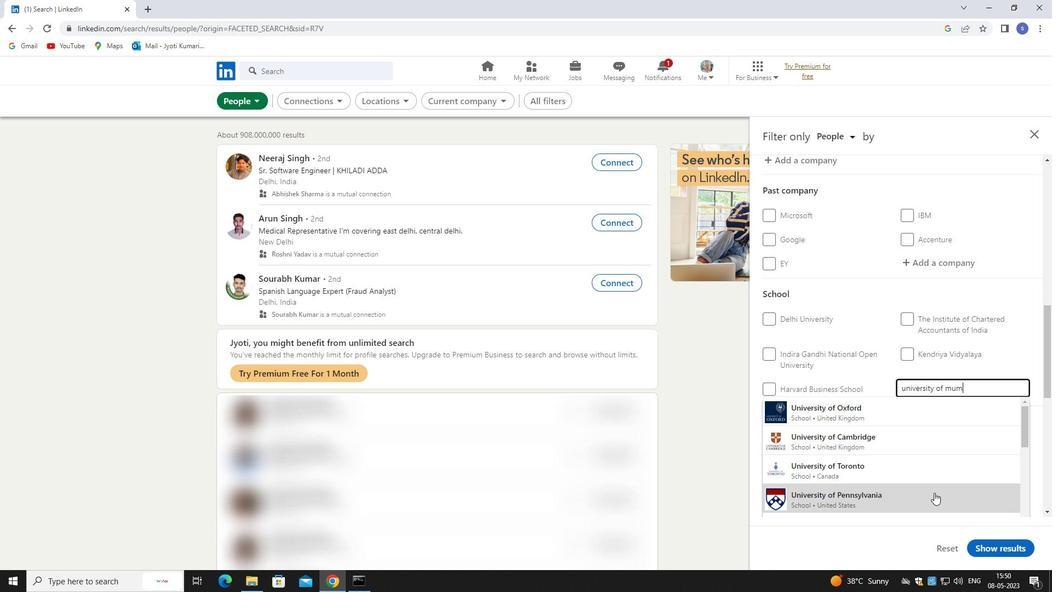
Action: Mouse moved to (902, 421)
Screenshot: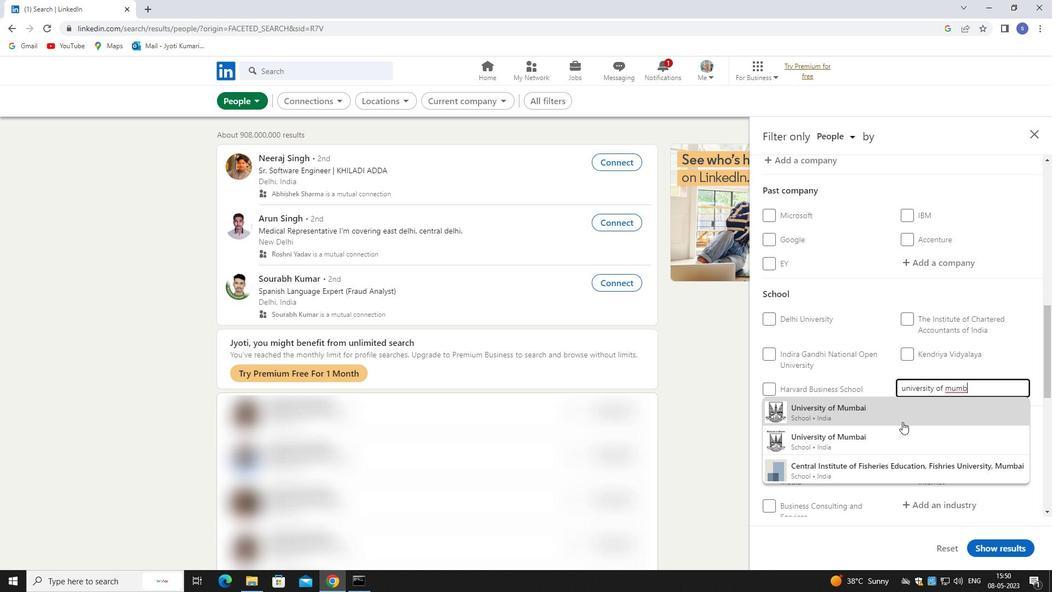 
Action: Mouse pressed left at (902, 421)
Screenshot: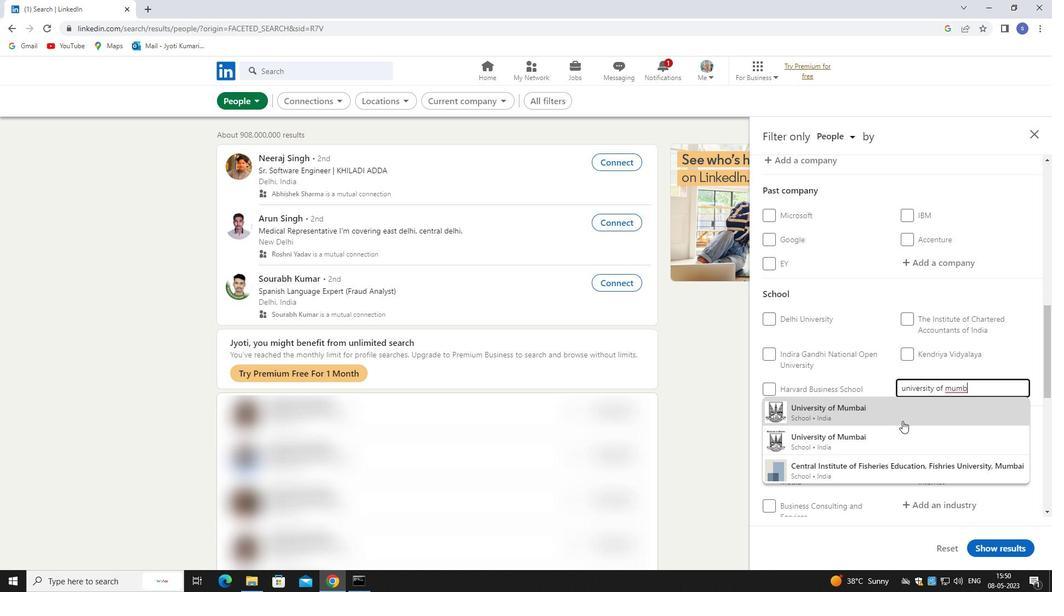
Action: Mouse scrolled (902, 420) with delta (0, 0)
Screenshot: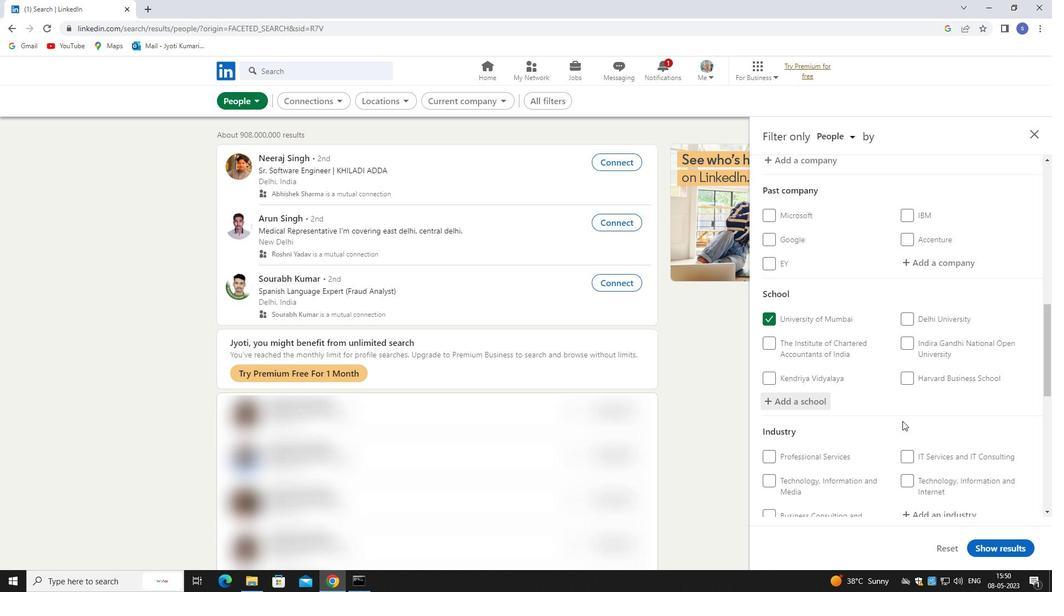 
Action: Mouse moved to (902, 422)
Screenshot: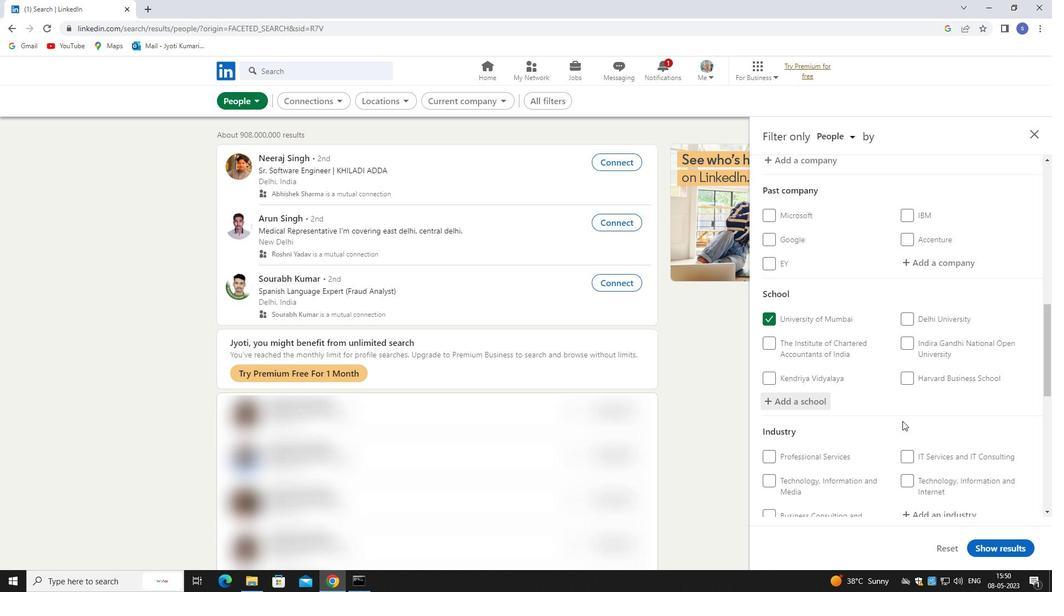 
Action: Mouse scrolled (902, 422) with delta (0, 0)
Screenshot: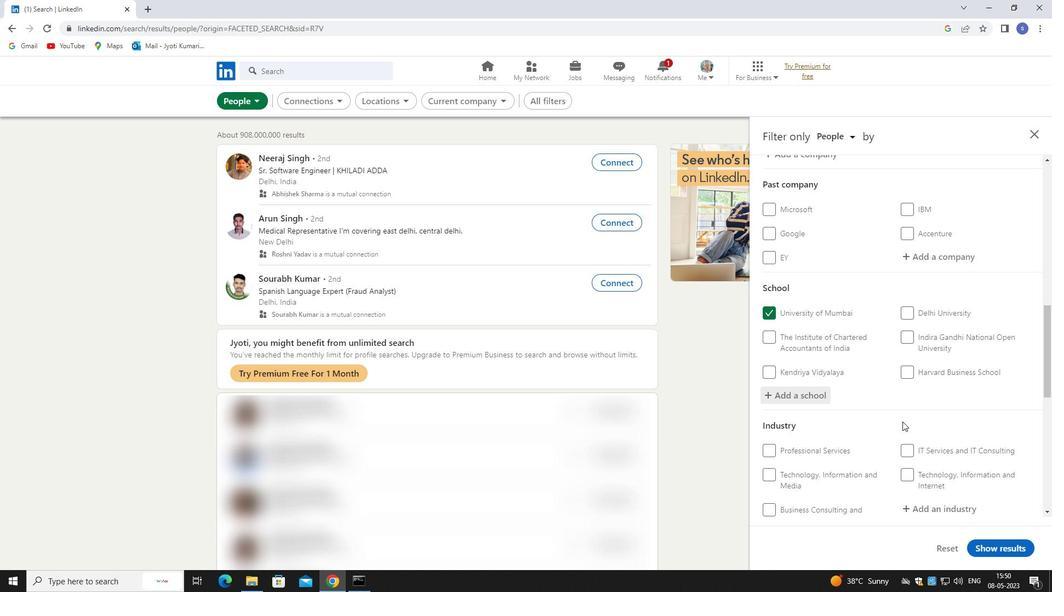 
Action: Mouse moved to (929, 405)
Screenshot: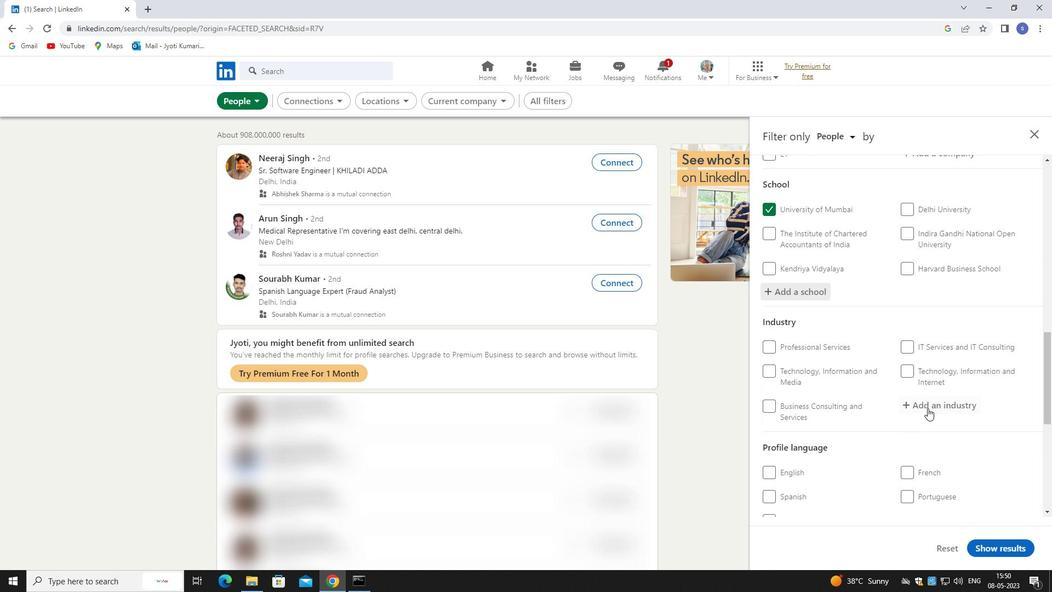 
Action: Mouse pressed left at (929, 405)
Screenshot: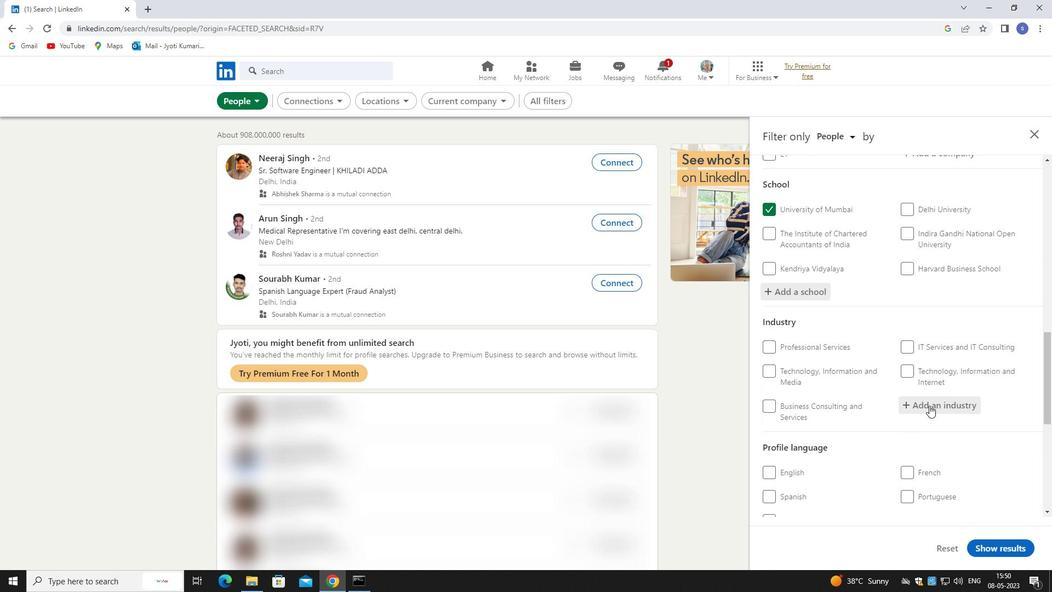 
Action: Mouse moved to (925, 400)
Screenshot: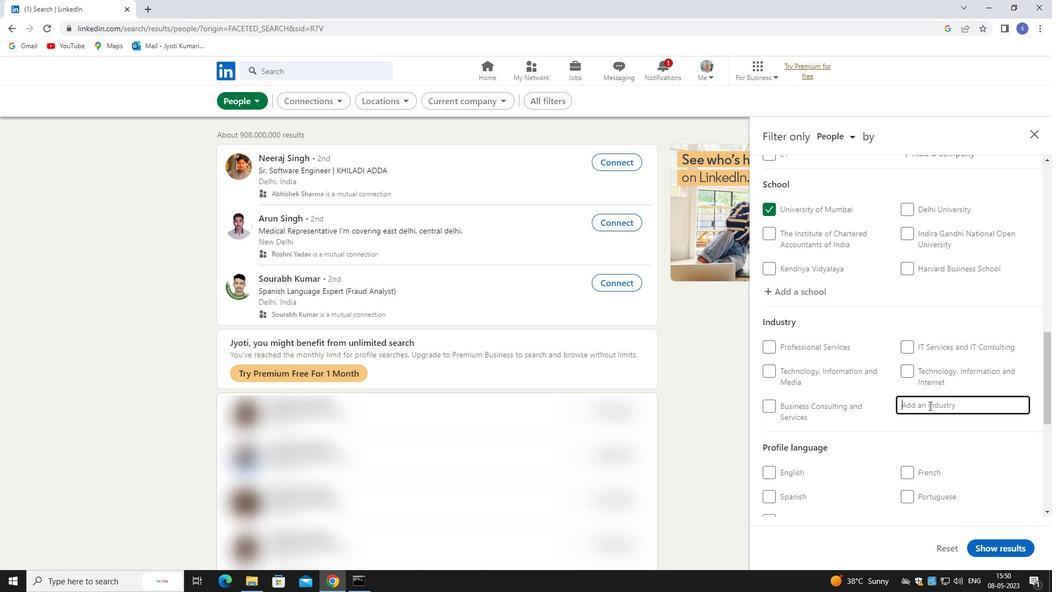 
Action: Key pressed sports
Screenshot: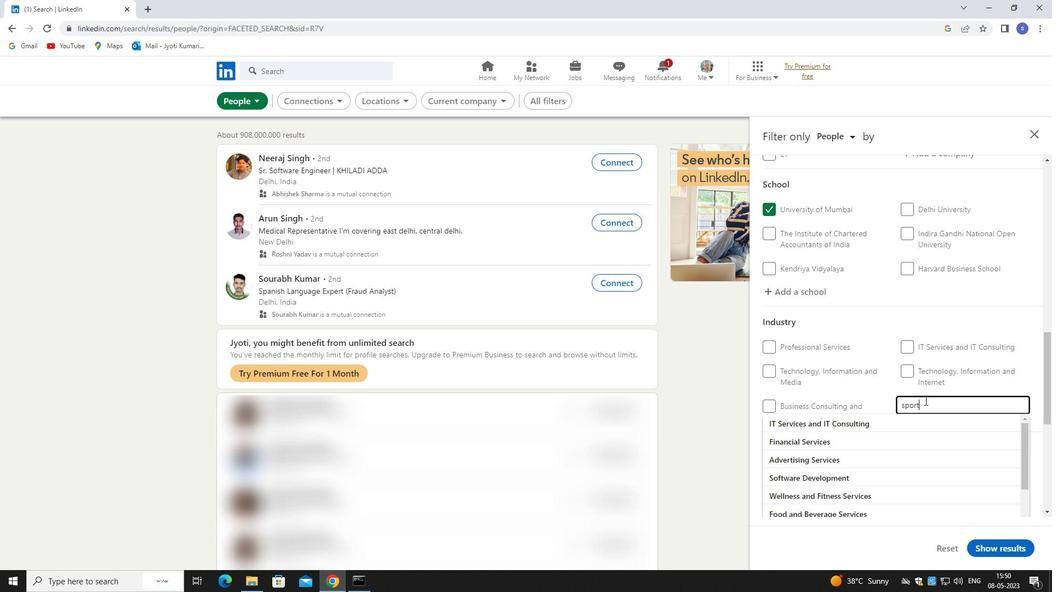 
Action: Mouse moved to (895, 442)
Screenshot: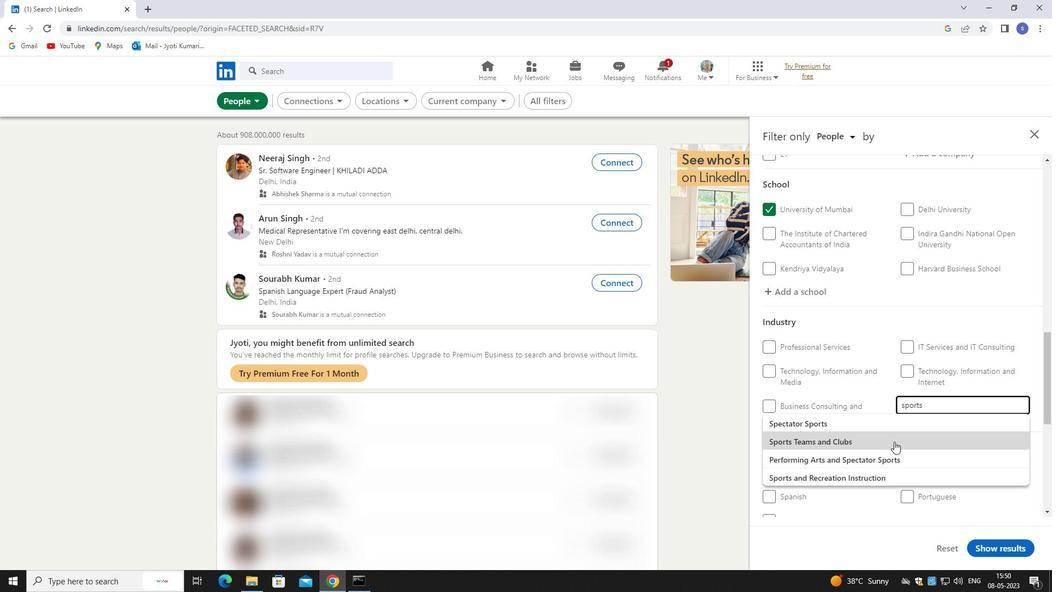 
Action: Mouse pressed left at (895, 442)
Screenshot: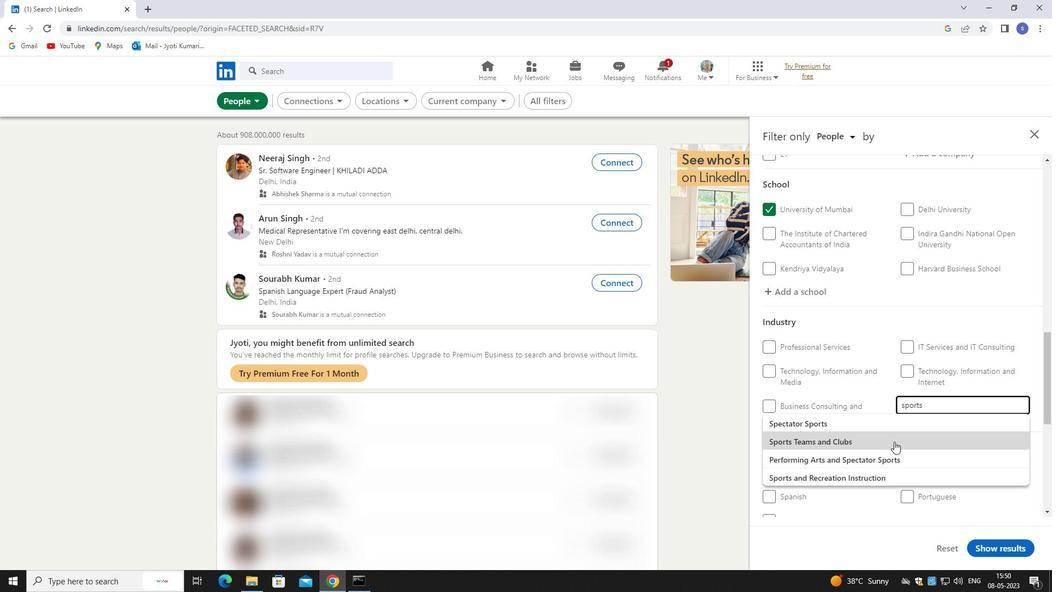 
Action: Mouse moved to (896, 440)
Screenshot: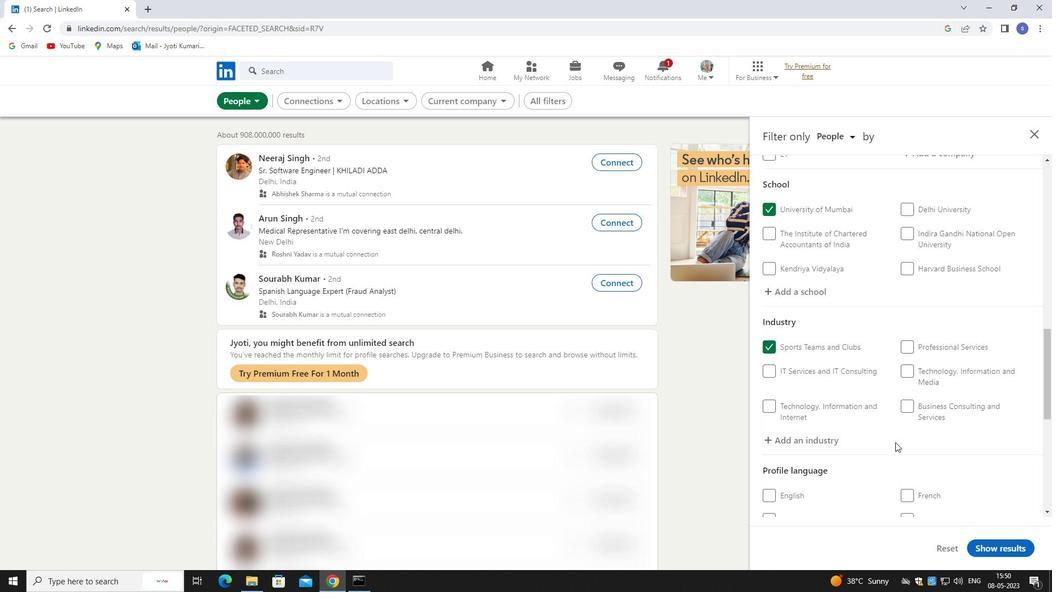 
Action: Mouse scrolled (896, 439) with delta (0, 0)
Screenshot: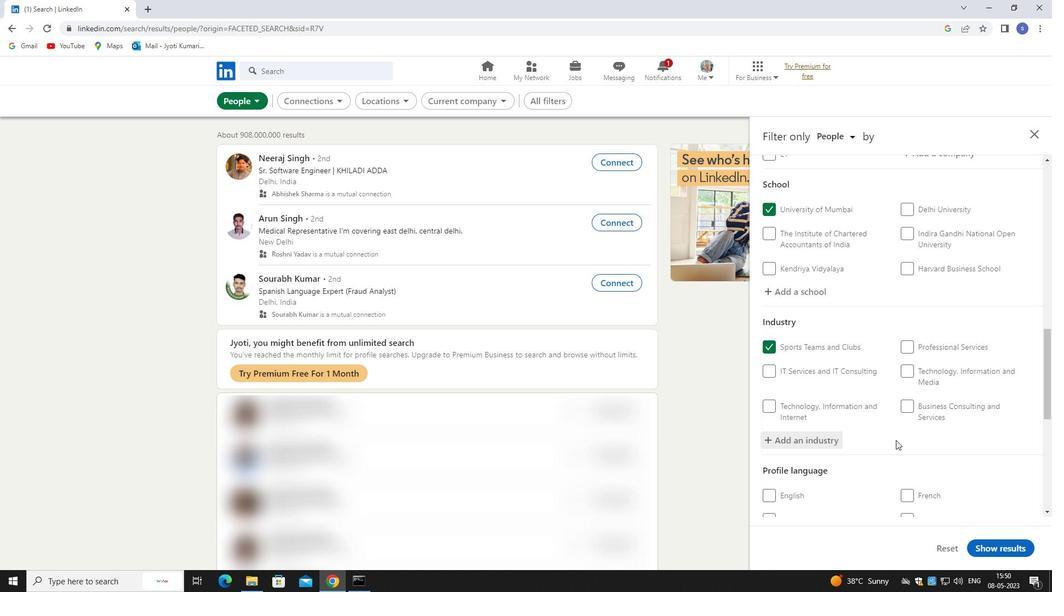 
Action: Mouse scrolled (896, 439) with delta (0, 0)
Screenshot: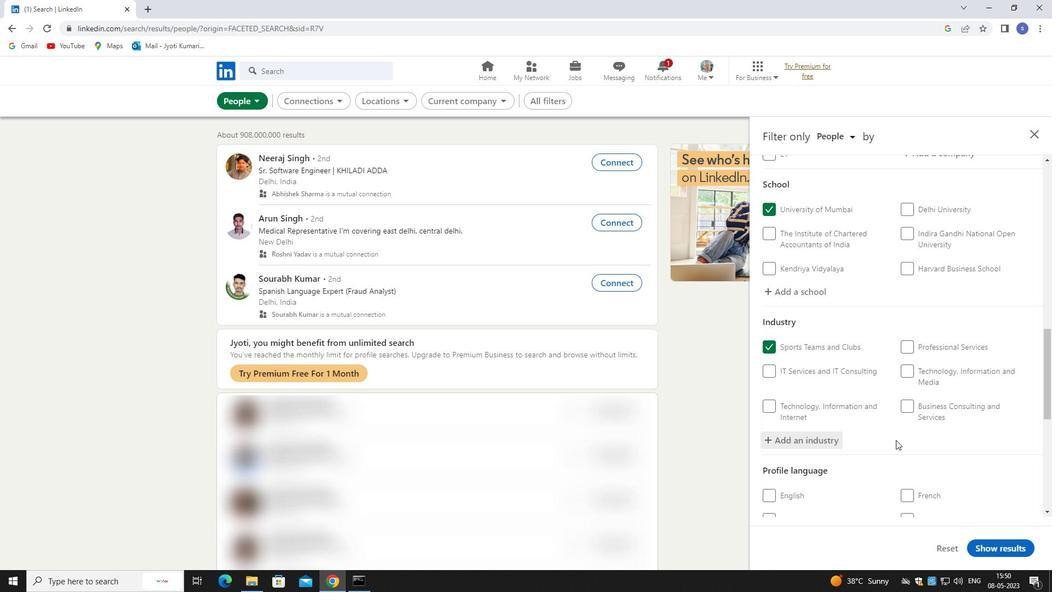 
Action: Mouse moved to (917, 406)
Screenshot: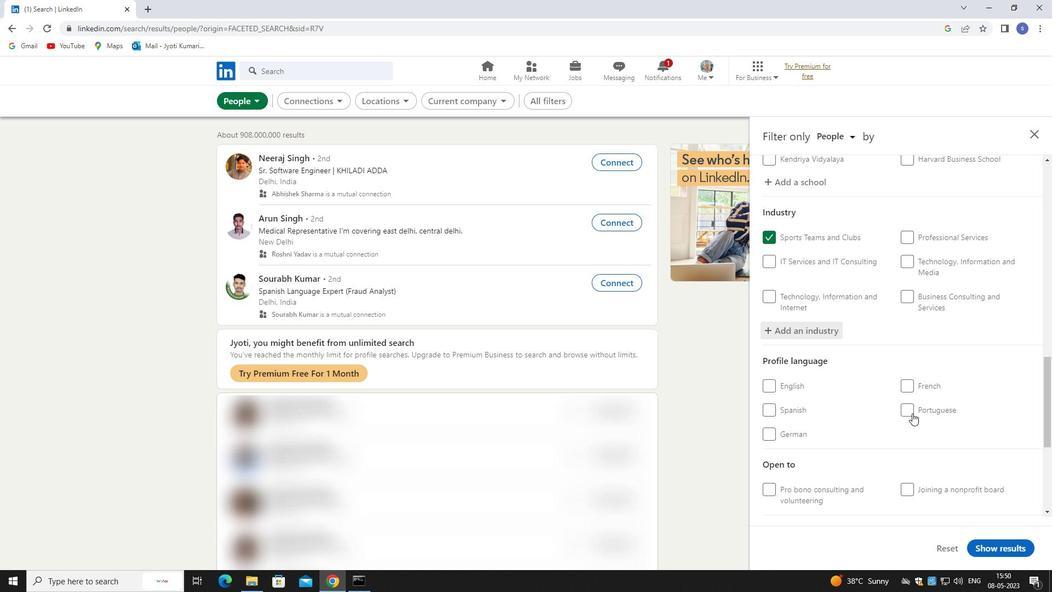 
Action: Mouse pressed left at (917, 406)
Screenshot: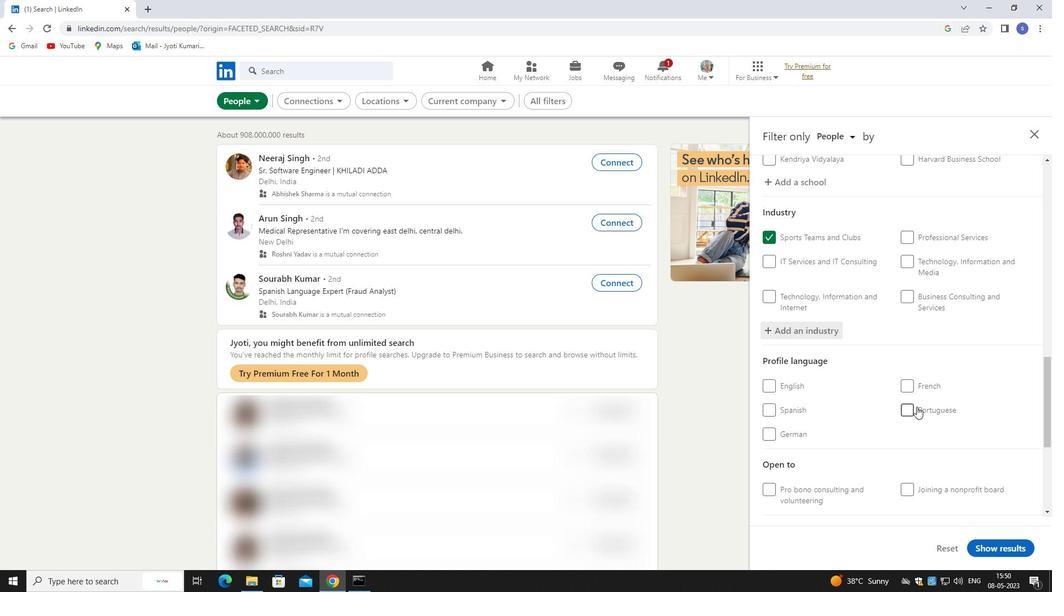 
Action: Mouse moved to (920, 418)
Screenshot: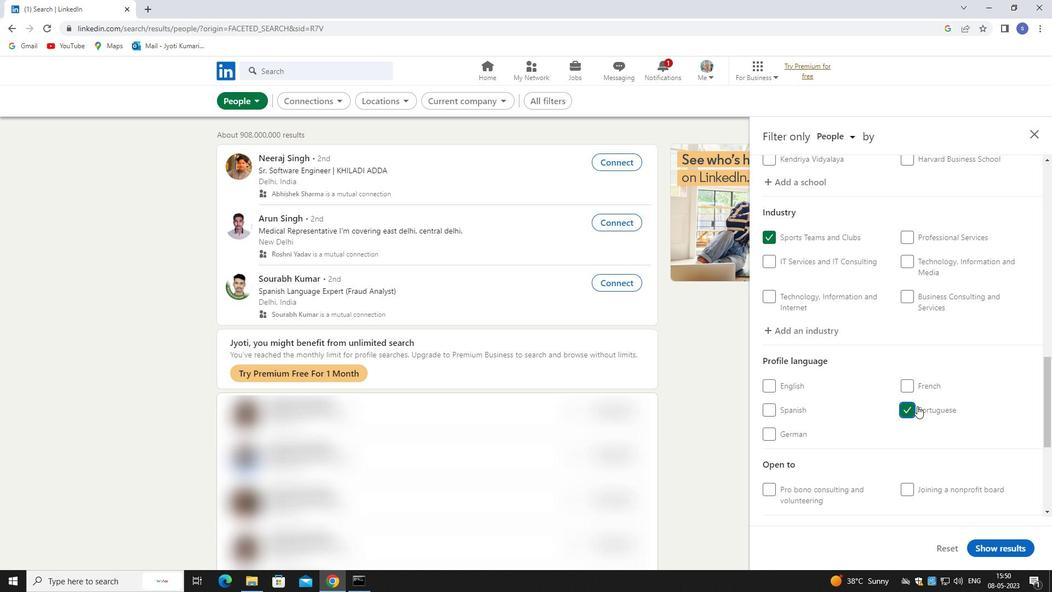 
Action: Mouse scrolled (920, 417) with delta (0, 0)
Screenshot: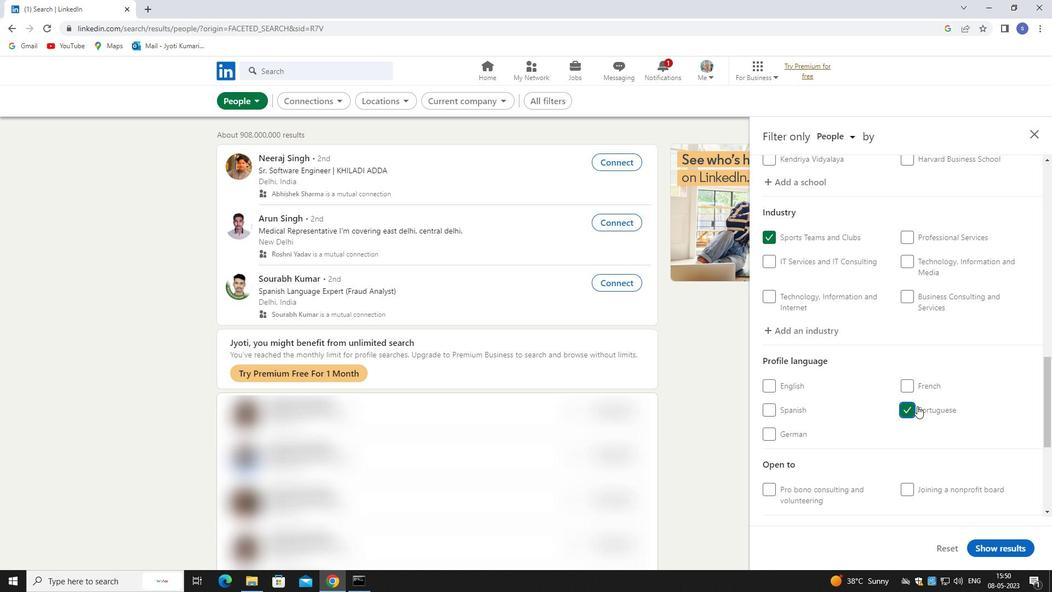 
Action: Mouse moved to (921, 427)
Screenshot: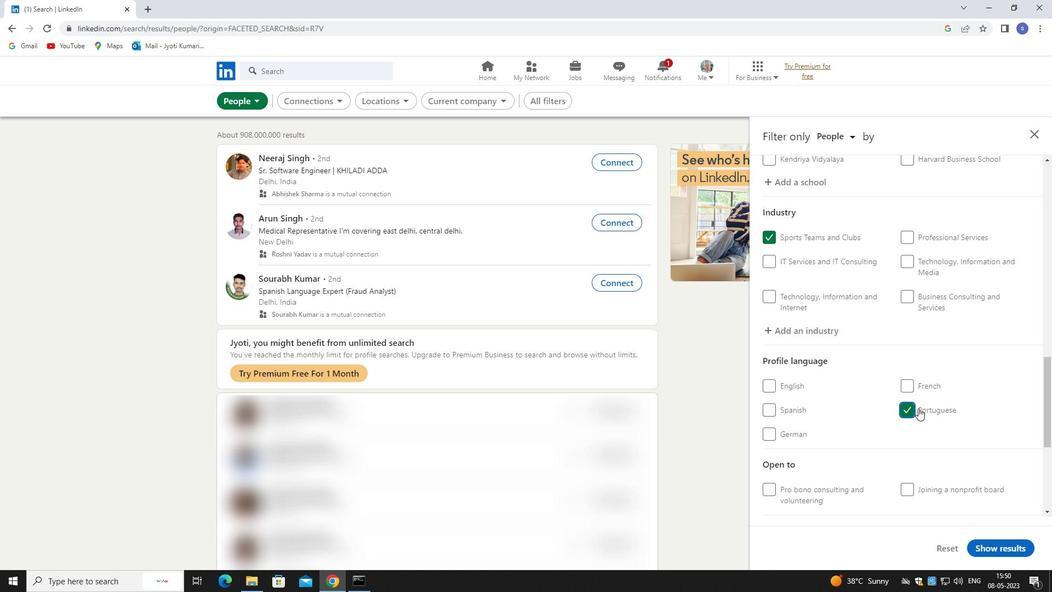 
Action: Mouse scrolled (921, 427) with delta (0, 0)
Screenshot: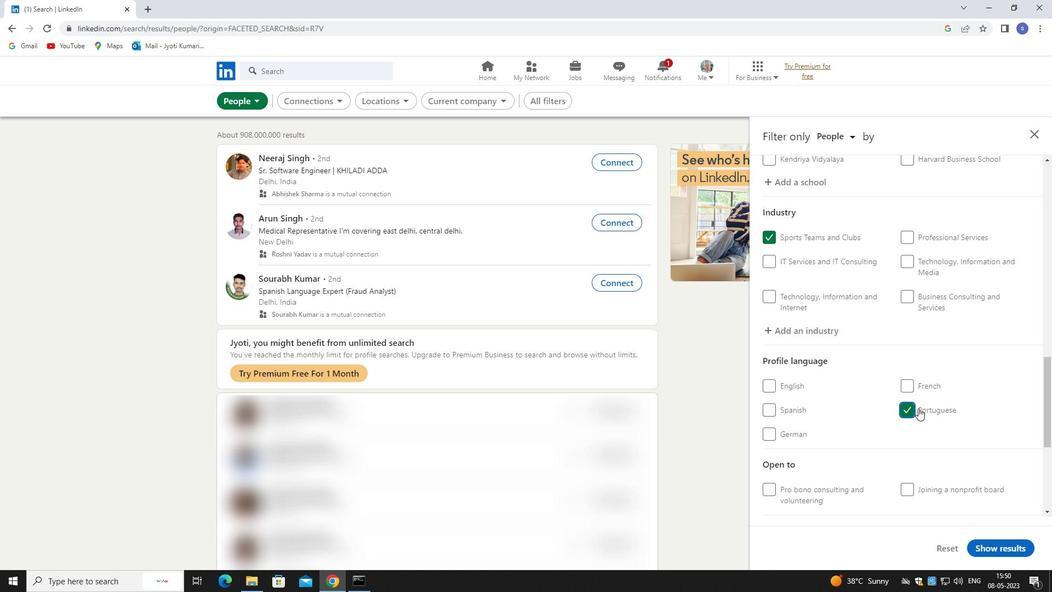 
Action: Mouse moved to (921, 428)
Screenshot: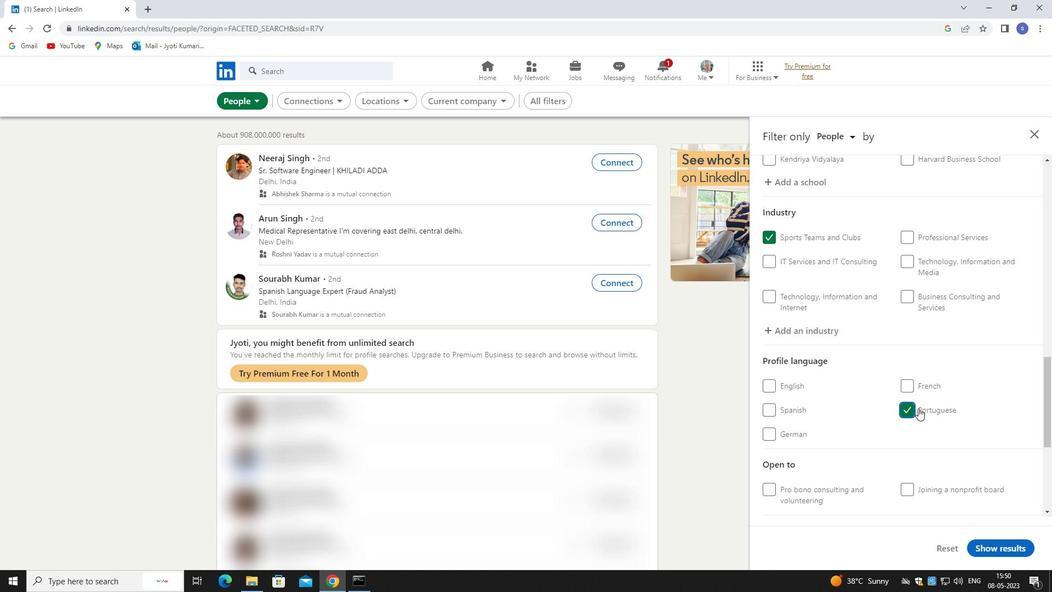 
Action: Mouse scrolled (921, 428) with delta (0, 0)
Screenshot: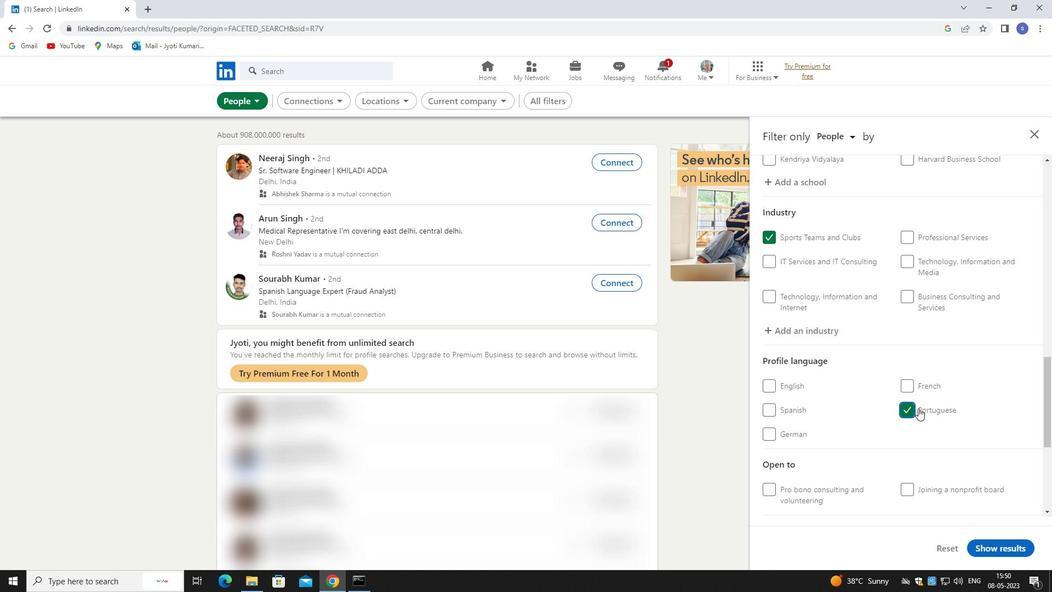 
Action: Mouse moved to (921, 429)
Screenshot: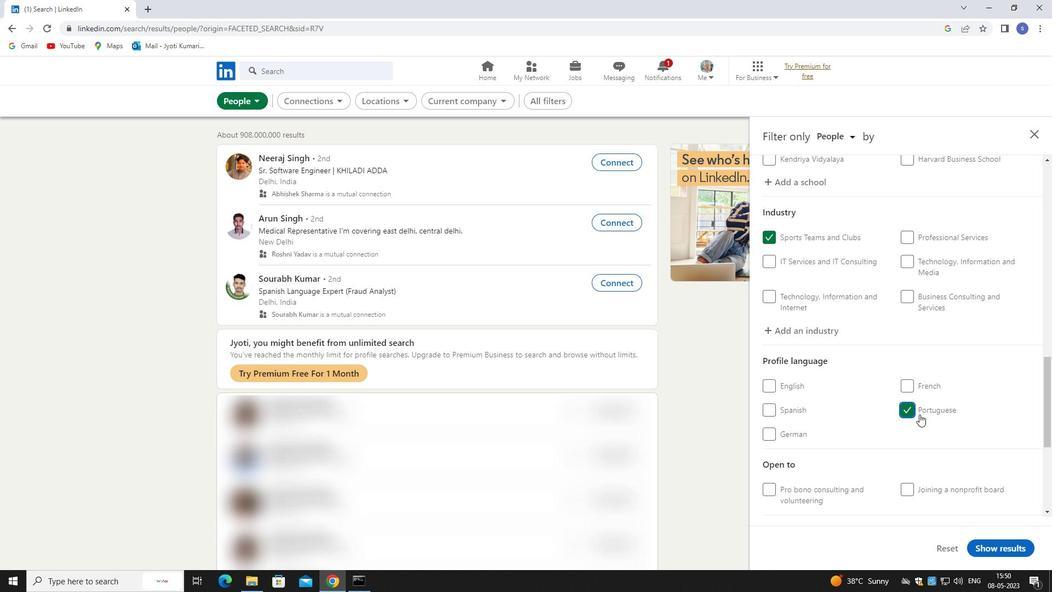 
Action: Mouse scrolled (921, 428) with delta (0, 0)
Screenshot: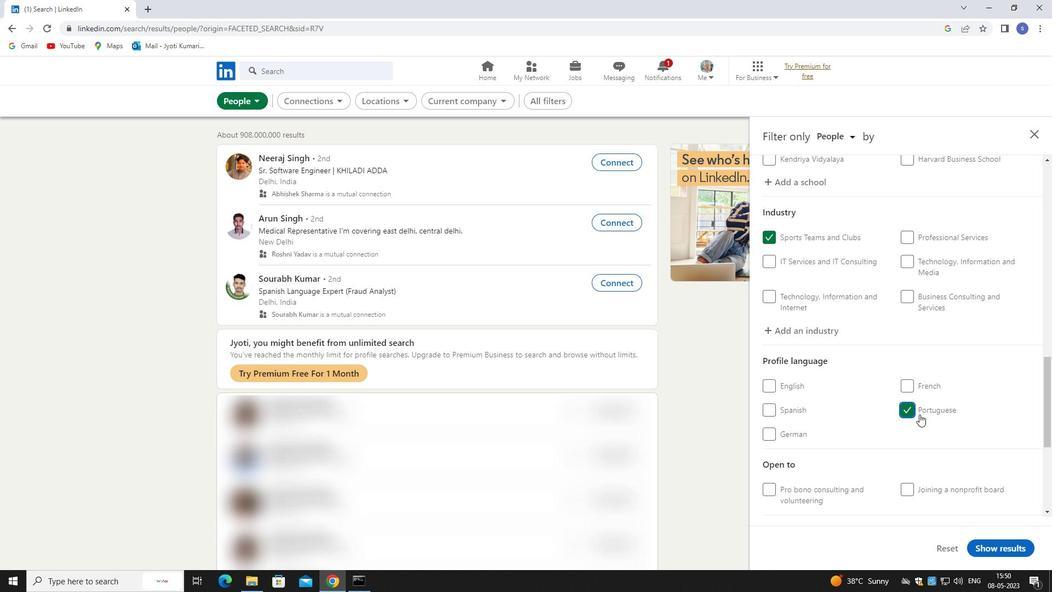 
Action: Mouse moved to (921, 429)
Screenshot: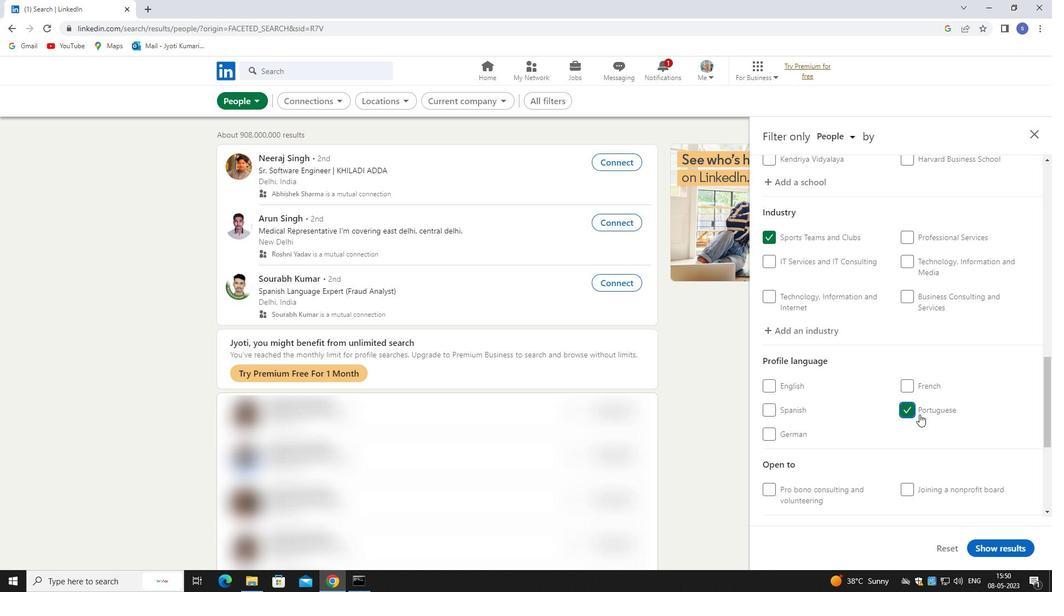 
Action: Mouse scrolled (921, 429) with delta (0, 0)
Screenshot: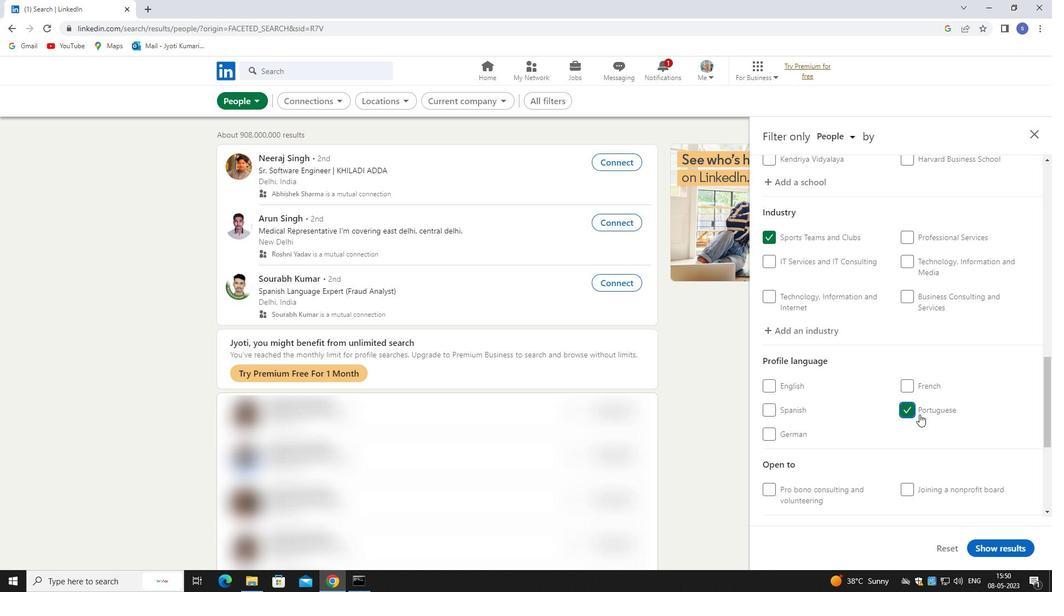 
Action: Mouse moved to (928, 362)
Screenshot: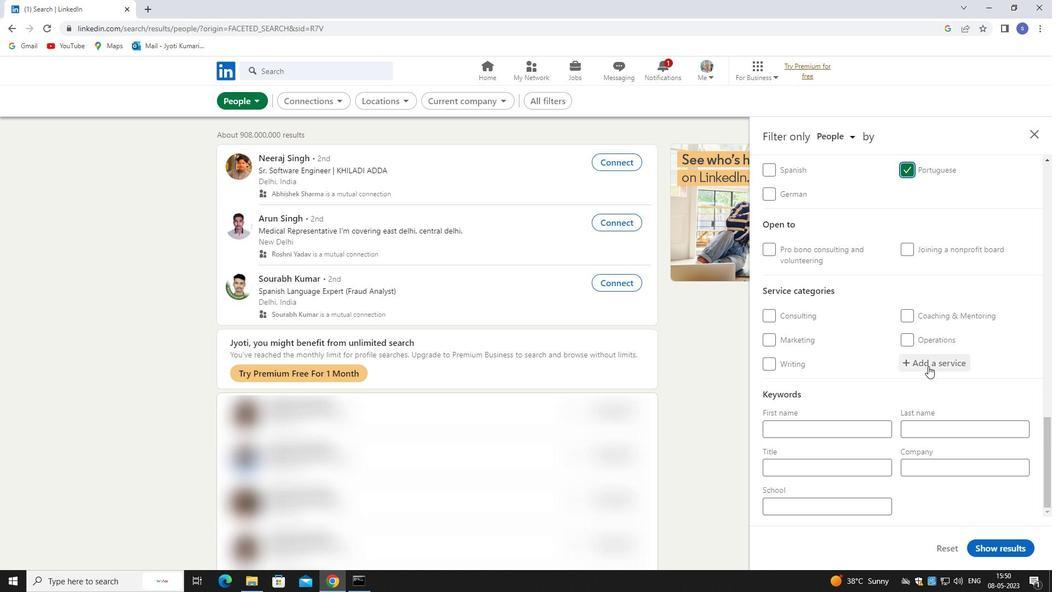 
Action: Mouse pressed left at (928, 362)
Screenshot: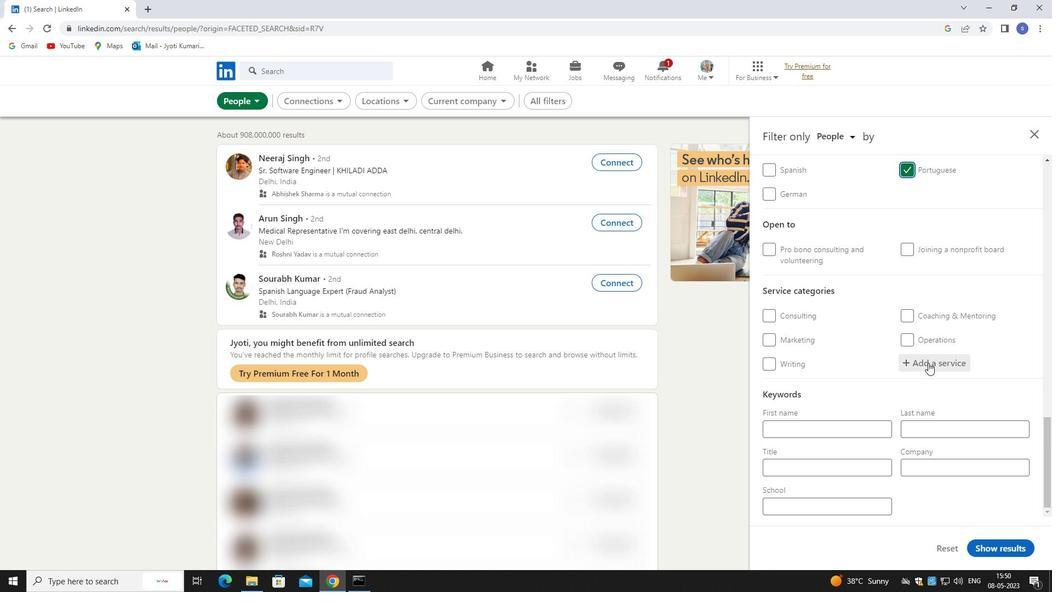 
Action: Mouse moved to (927, 360)
Screenshot: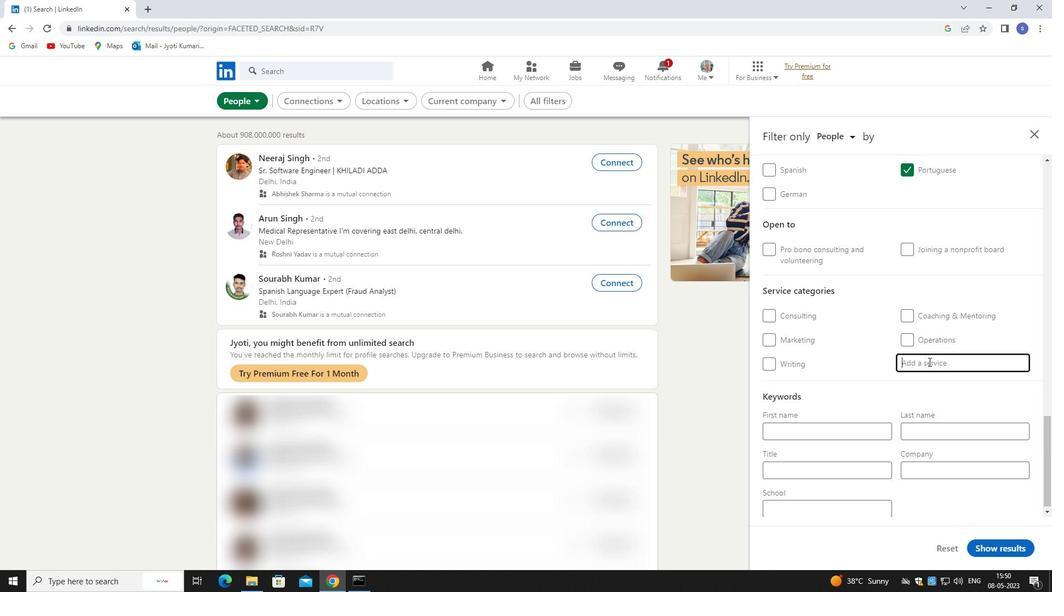 
Action: Key pressed life<Key.space>coach
Screenshot: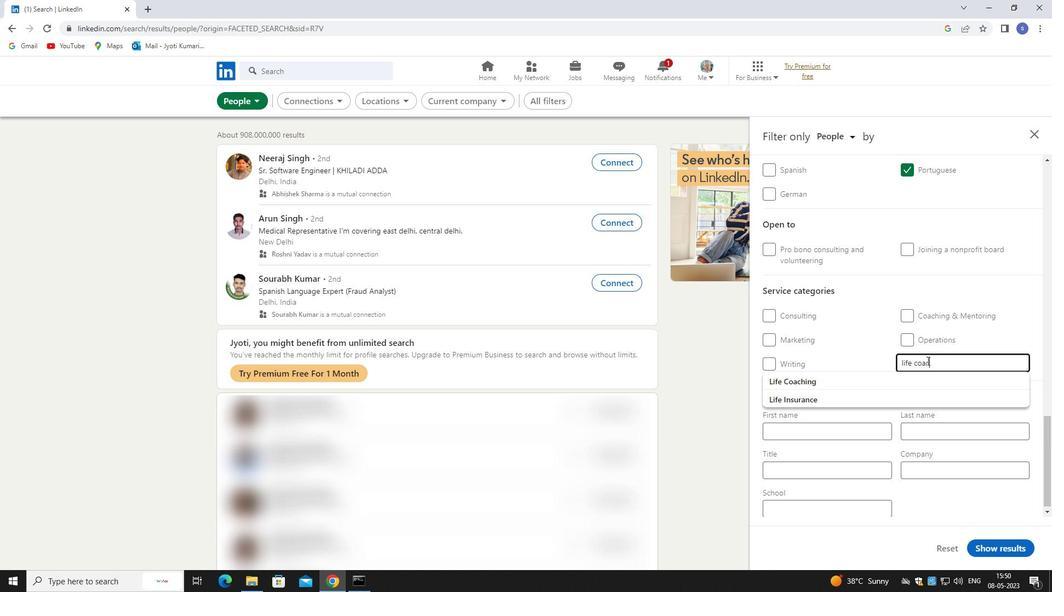 
Action: Mouse moved to (931, 382)
Screenshot: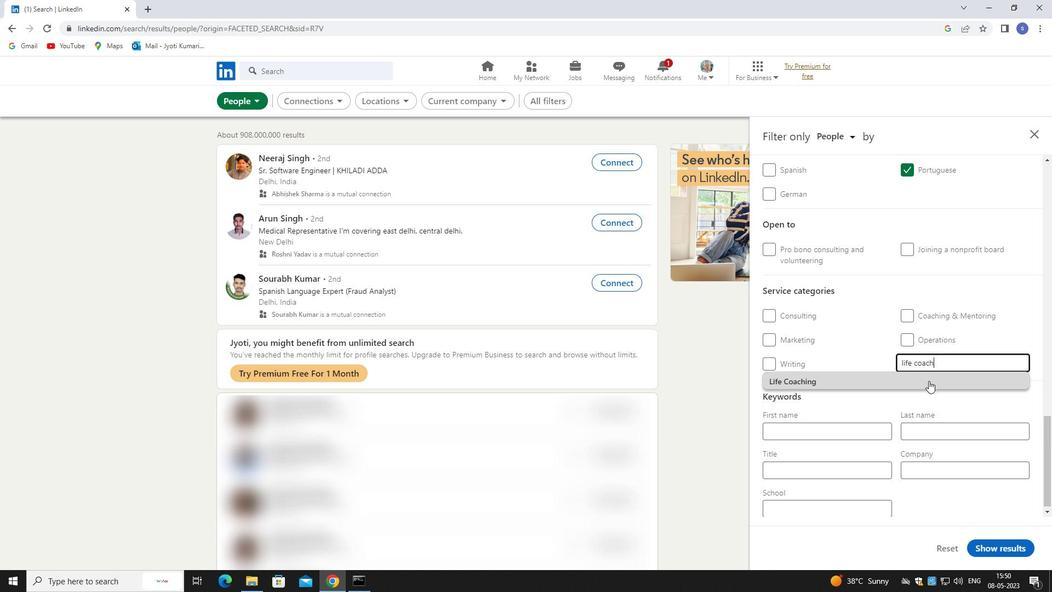 
Action: Mouse pressed left at (931, 382)
Screenshot: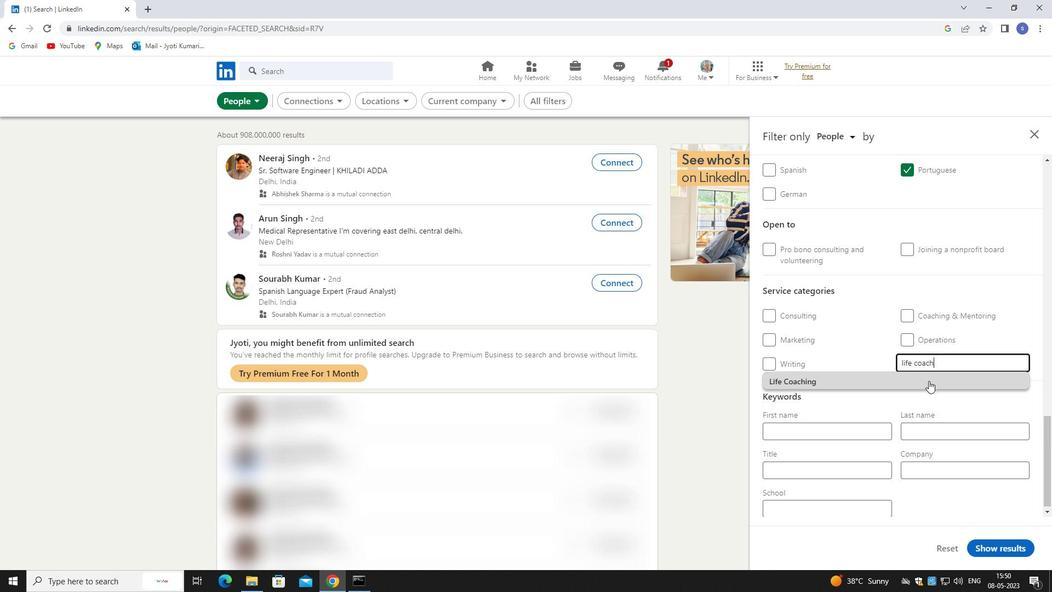 
Action: Mouse moved to (931, 382)
Screenshot: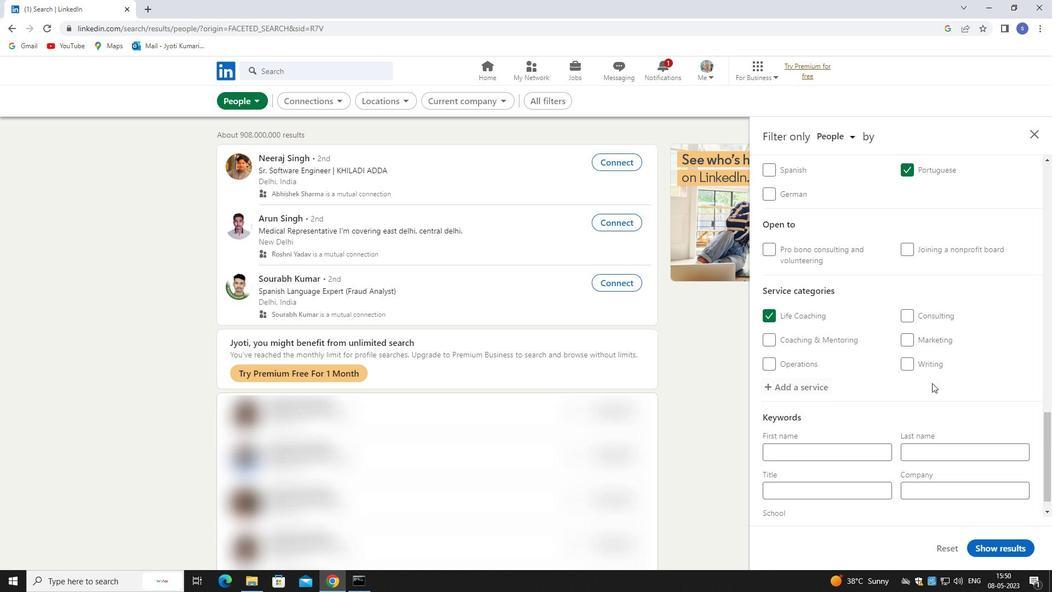 
Action: Mouse scrolled (931, 382) with delta (0, 0)
Screenshot: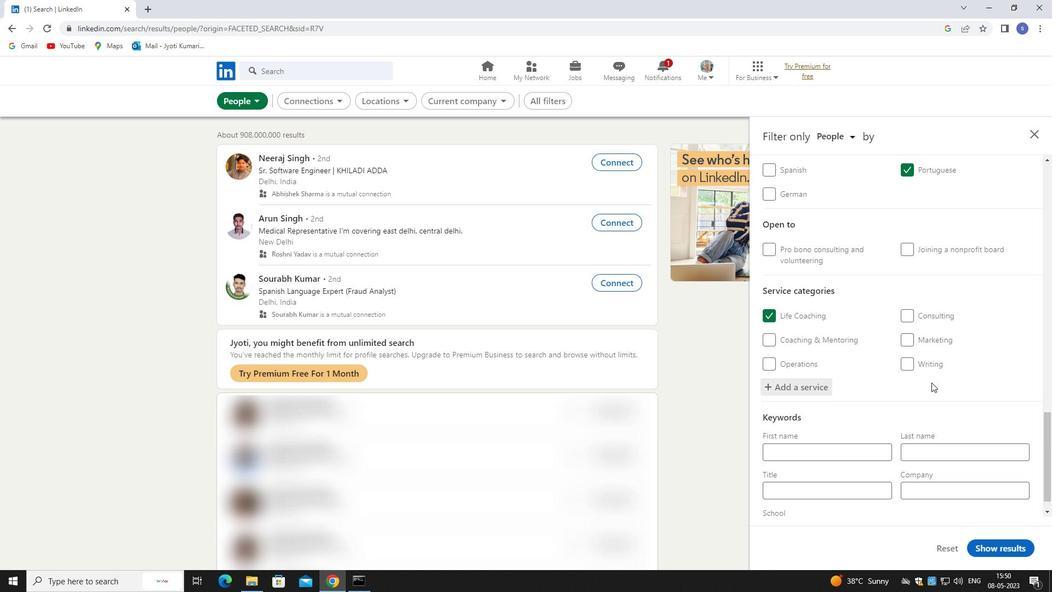 
Action: Mouse scrolled (931, 382) with delta (0, 0)
Screenshot: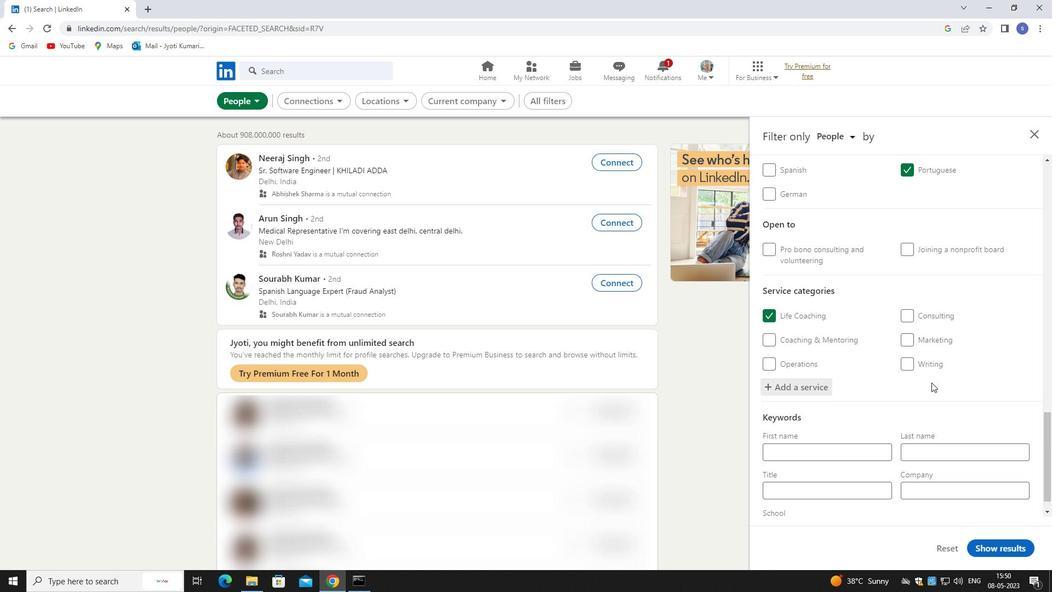 
Action: Mouse scrolled (931, 382) with delta (0, 0)
Screenshot: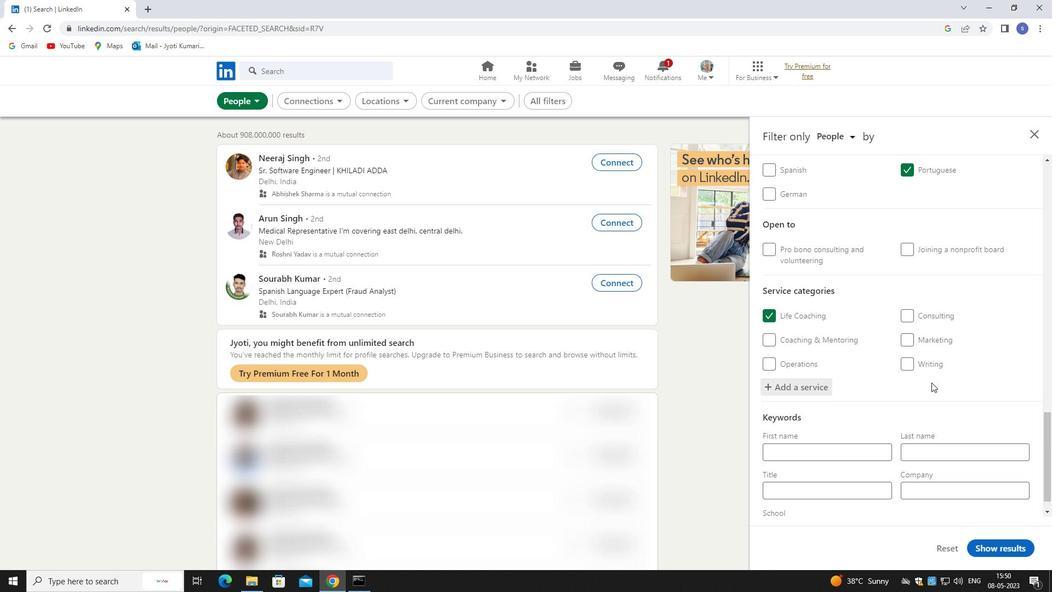 
Action: Mouse scrolled (931, 382) with delta (0, 0)
Screenshot: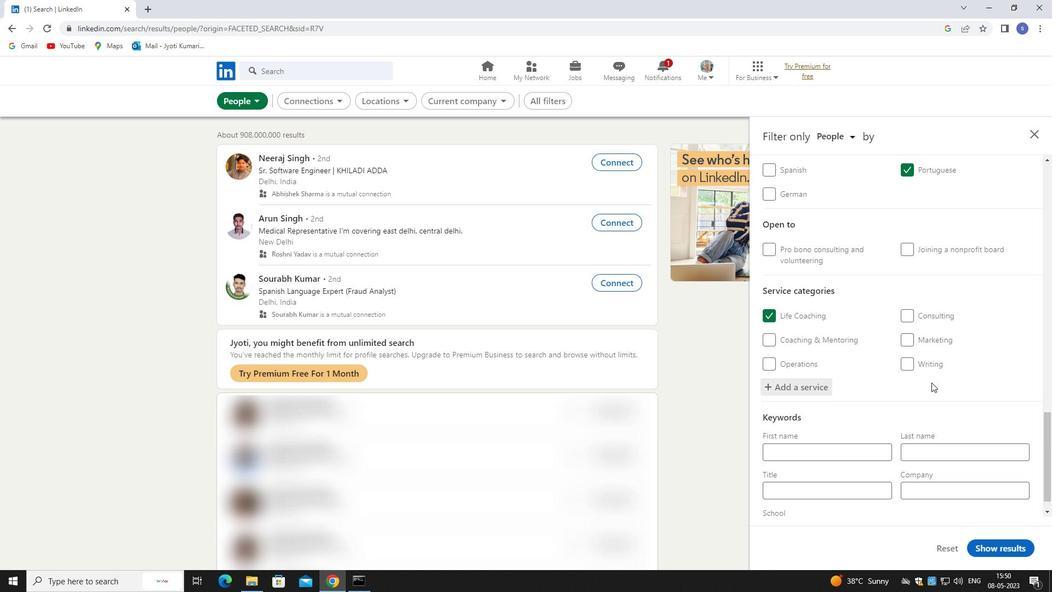 
Action: Mouse moved to (843, 468)
Screenshot: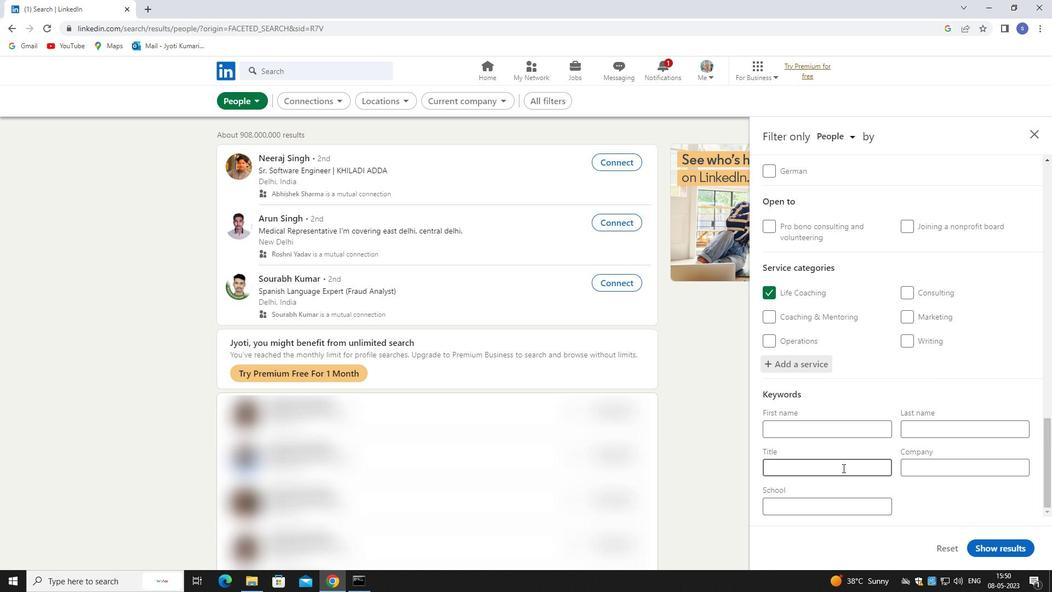 
Action: Mouse pressed left at (843, 468)
Screenshot: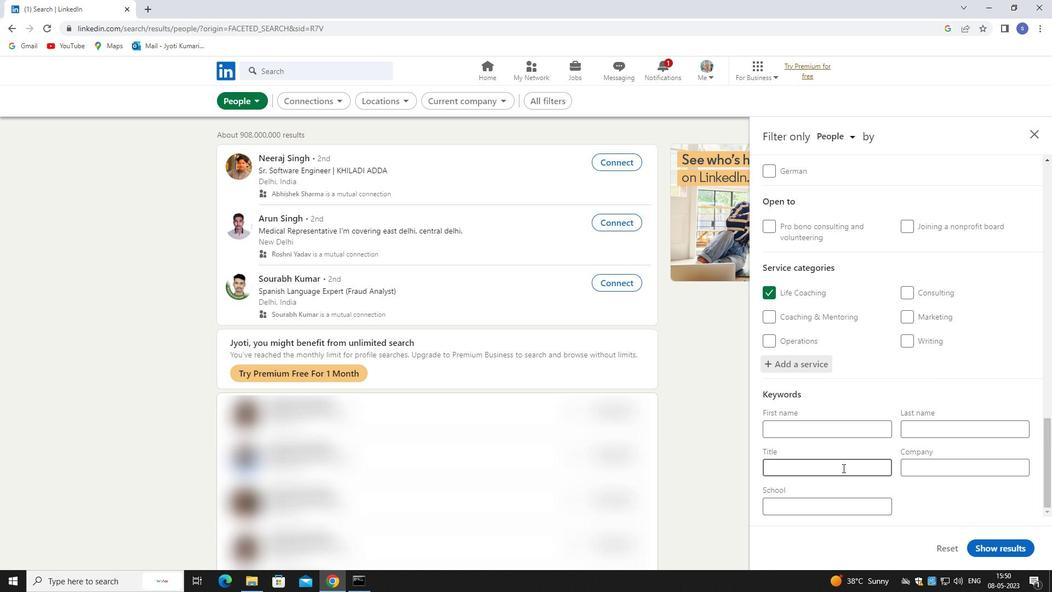 
Action: Mouse moved to (842, 467)
Screenshot: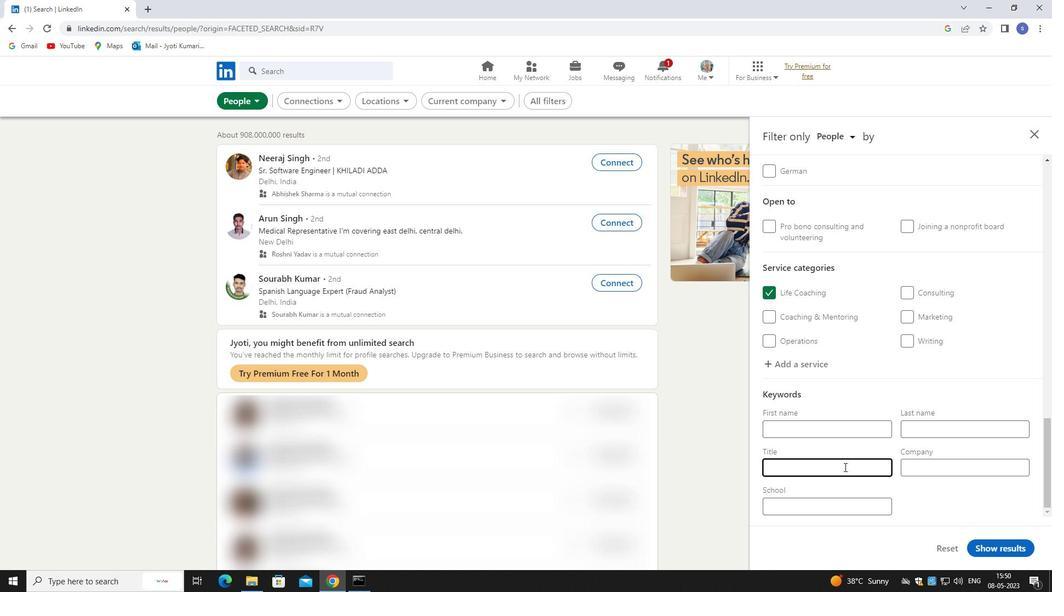 
Action: Key pressed <Key.shift>SALES<Key.space><Key.shift><Key.shift><Key.shift><Key.shift>ASSOC8<Key.backspace>IATE
Screenshot: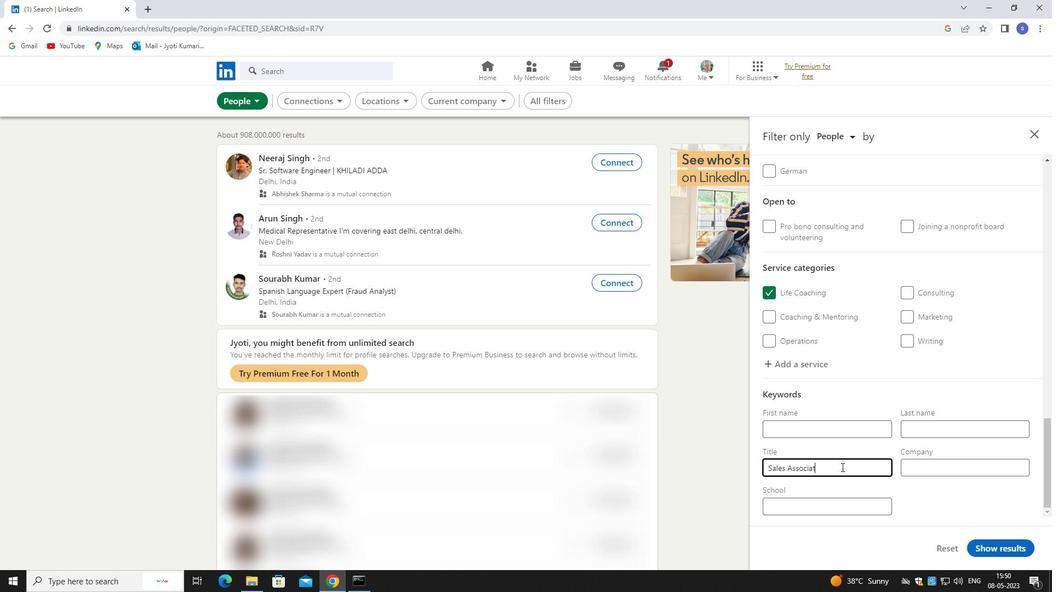 
Action: Mouse moved to (988, 542)
Screenshot: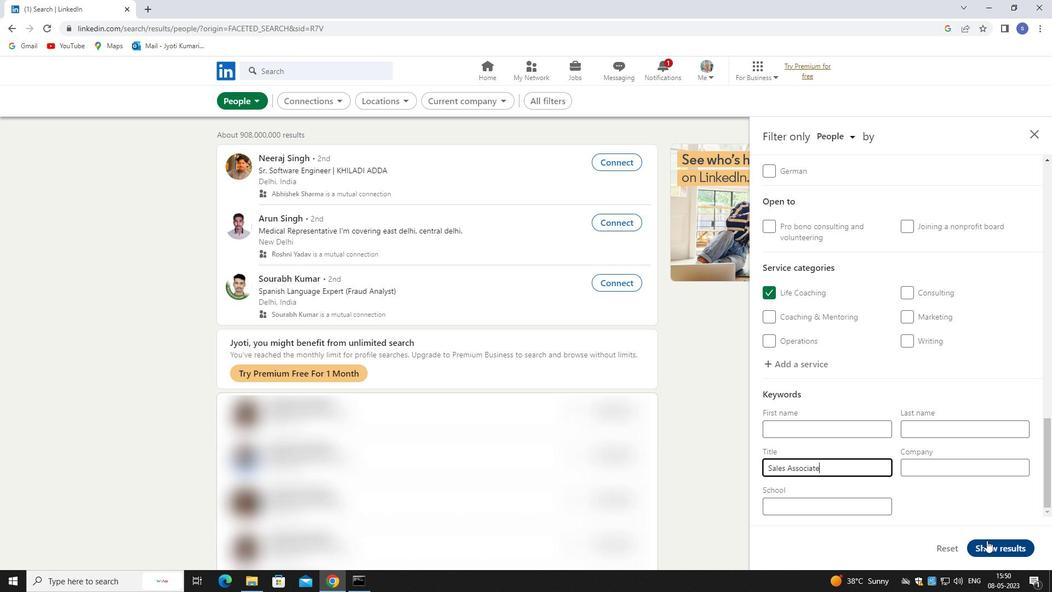 
Action: Mouse pressed left at (988, 542)
Screenshot: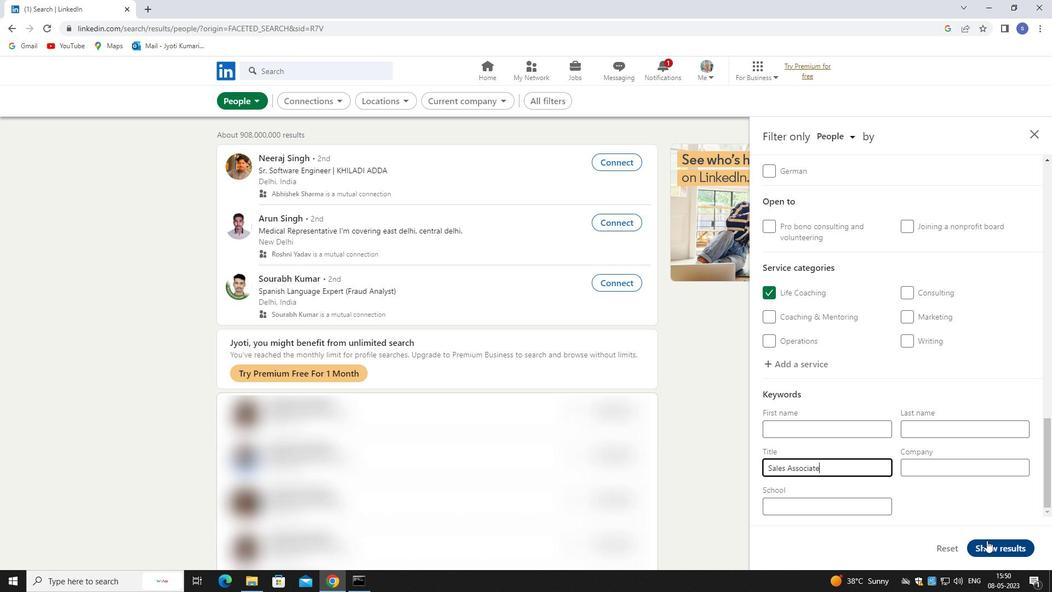 
Action: Mouse moved to (986, 541)
Screenshot: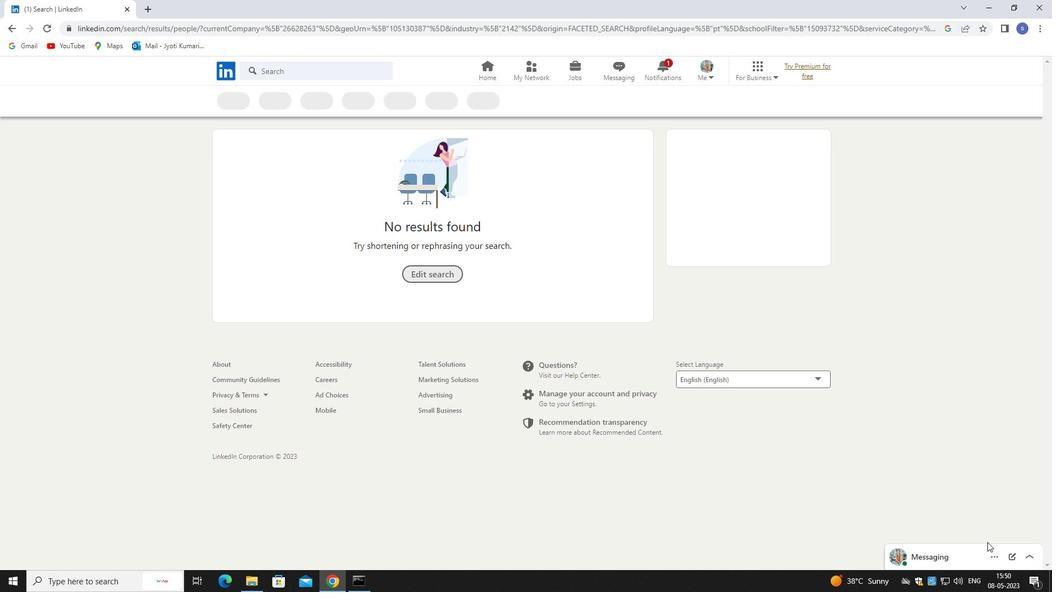 
